 Task: In the Contact  Layla.King@nyu.edu, Create email and send with subject: 'We're Thrilled to Welcome You ', and with mail content 'Hello_x000D_
Join a community of forward-thinkers and pioneers. Our transformative solution will empower you to shape the future of your industry.._x000D_
Kind Regards', attach the document: Project_plan.docx and insert image: visitingcard.jpg. Below Kind Regards, write Tumblr and insert the URL: 'www.tumblr.com'. Mark checkbox to create task to follow up : In 2 weeks. Logged in from softage.1@softage.net
Action: Mouse moved to (81, 52)
Screenshot: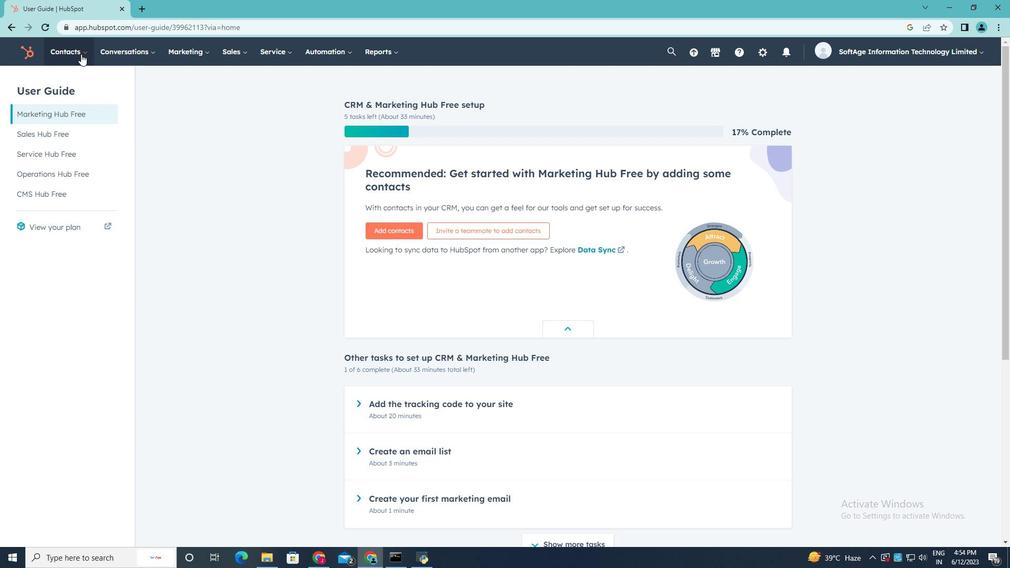 
Action: Mouse pressed left at (81, 52)
Screenshot: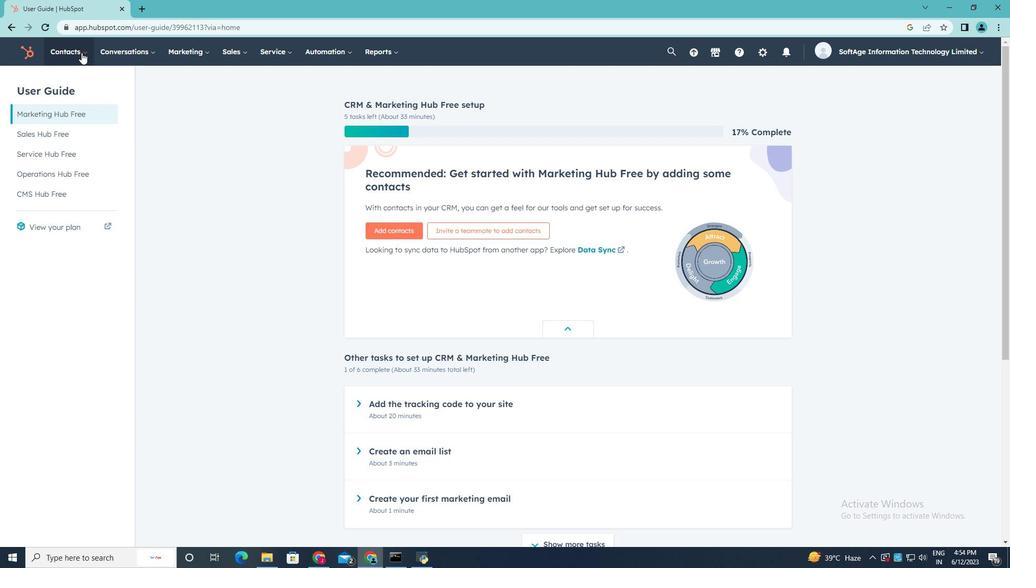 
Action: Mouse moved to (81, 78)
Screenshot: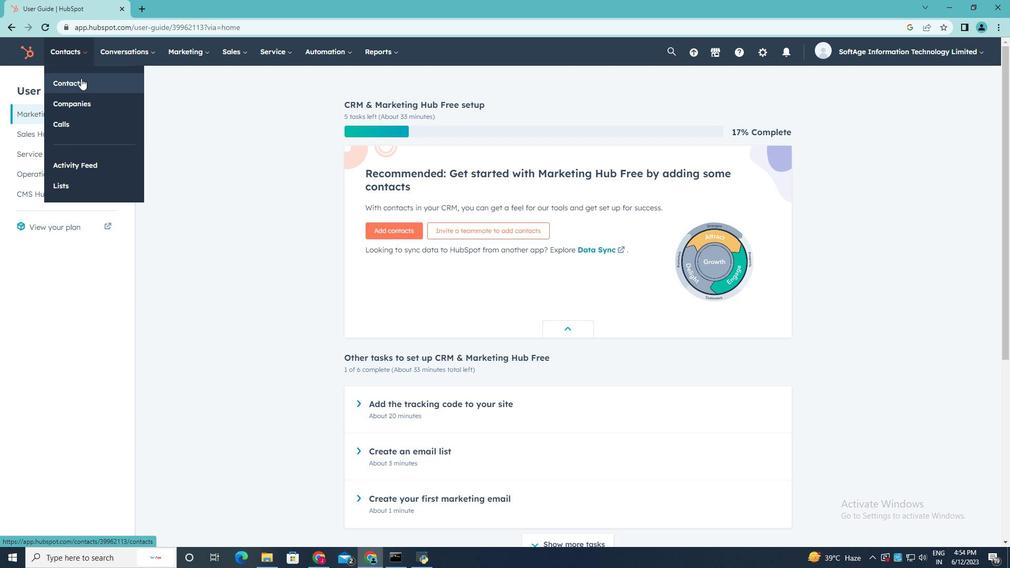 
Action: Mouse pressed left at (81, 78)
Screenshot: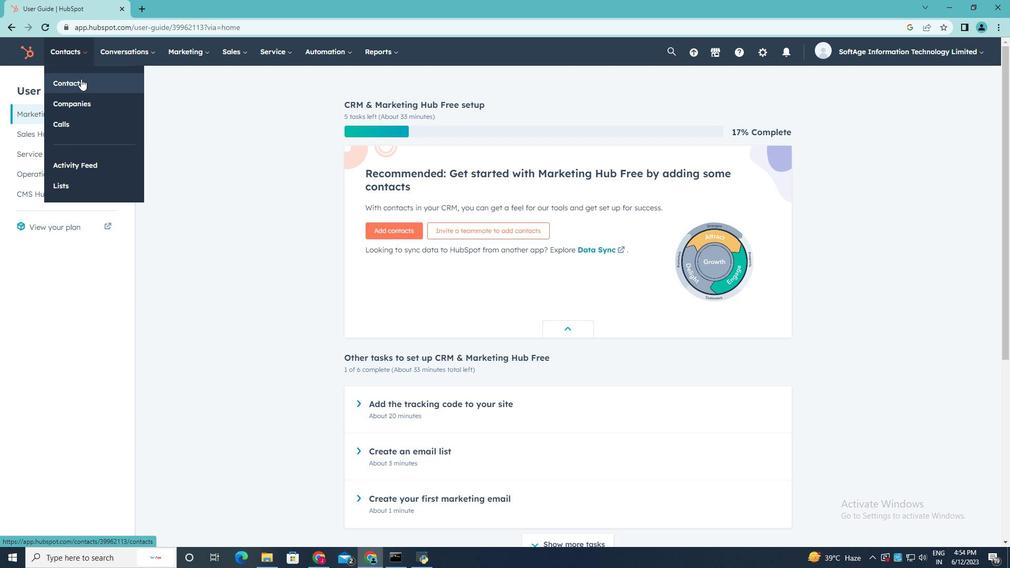 
Action: Mouse moved to (73, 172)
Screenshot: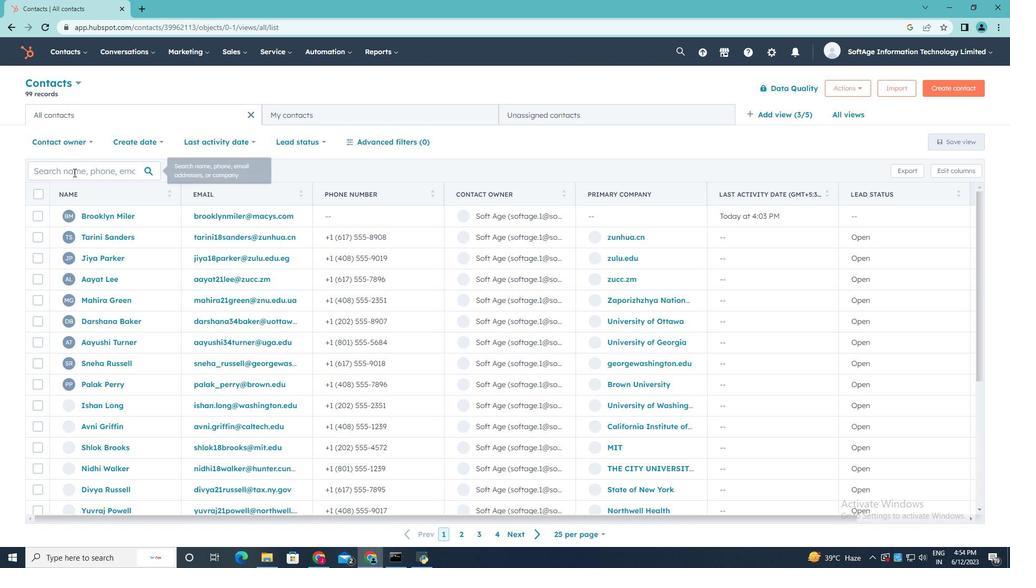 
Action: Mouse pressed left at (73, 172)
Screenshot: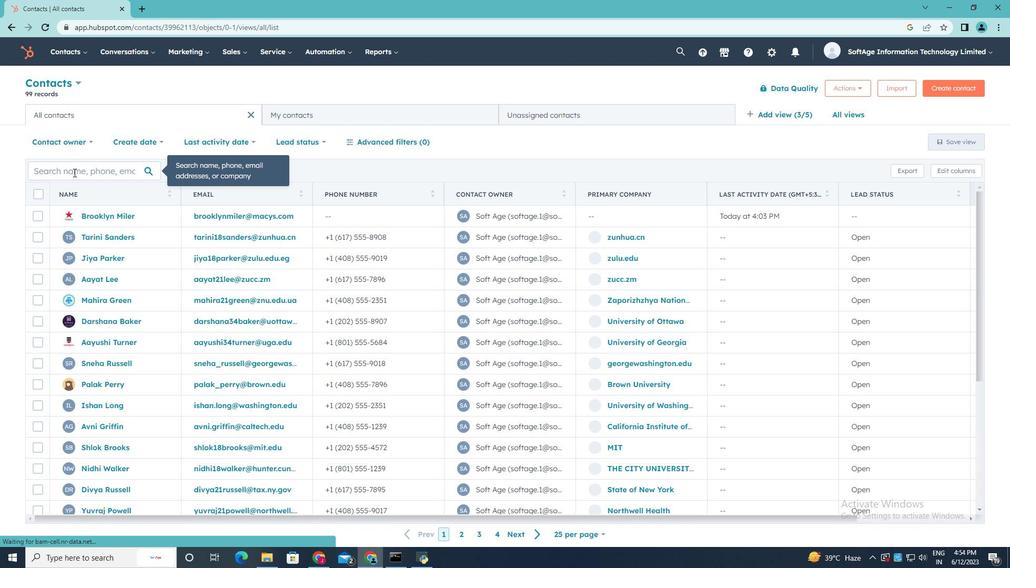 
Action: Mouse moved to (75, 172)
Screenshot: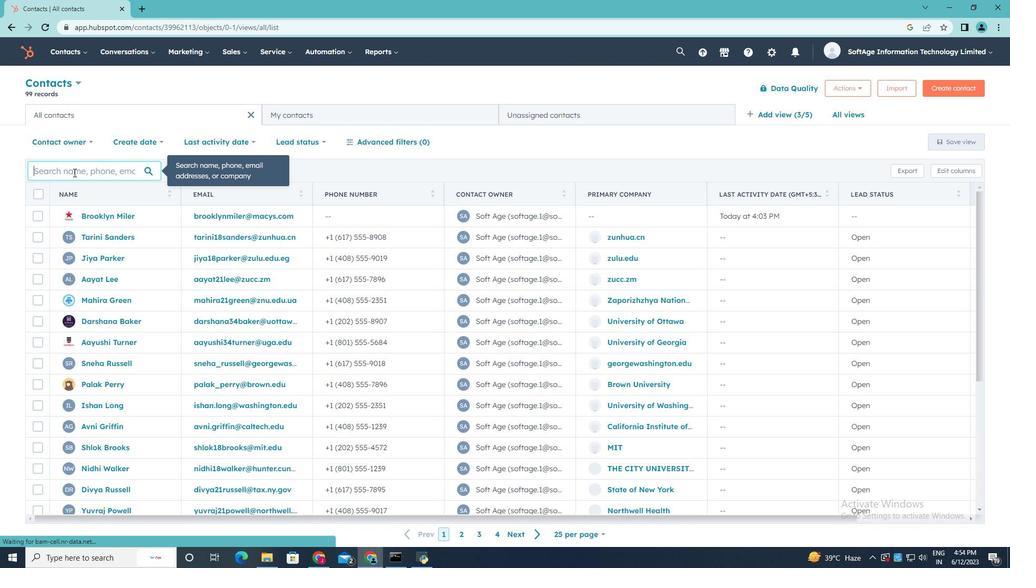 
Action: Key pressed <Key.shift>Layla.<Key.shift>King<Key.shift><Key.shift><Key.shift><Key.shift><Key.shift>@nyu.edu
Screenshot: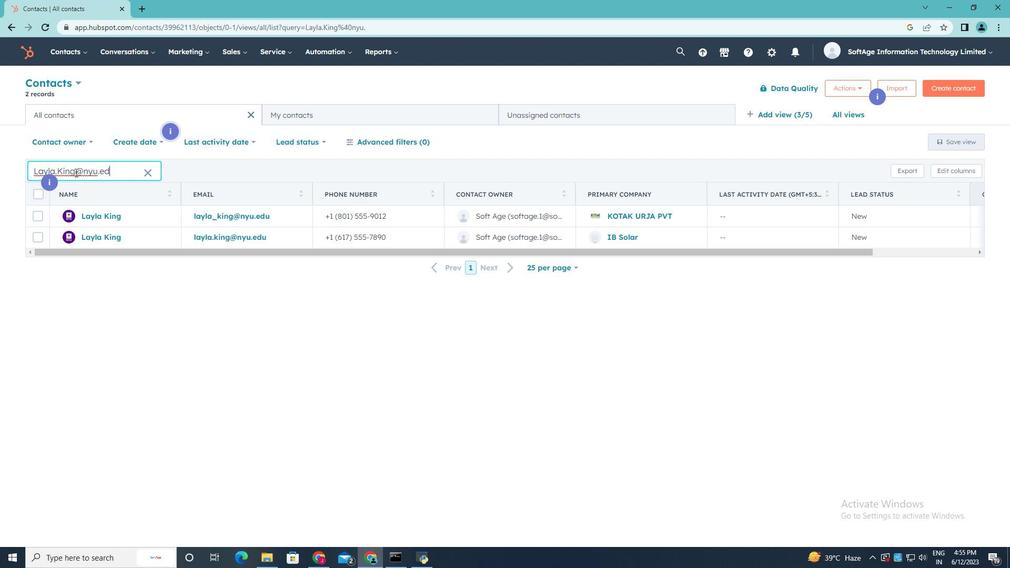 
Action: Mouse moved to (108, 238)
Screenshot: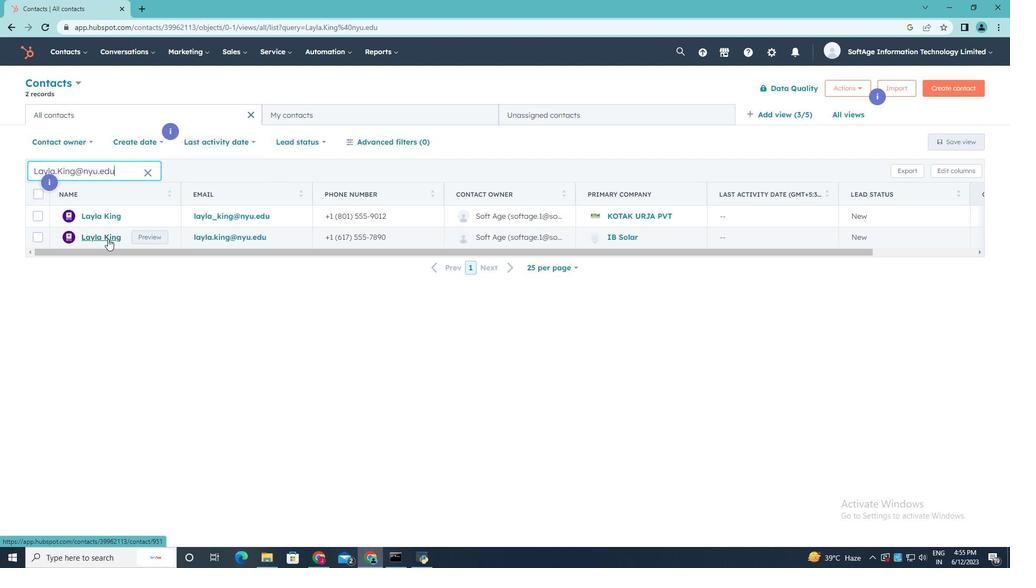 
Action: Mouse pressed left at (108, 238)
Screenshot: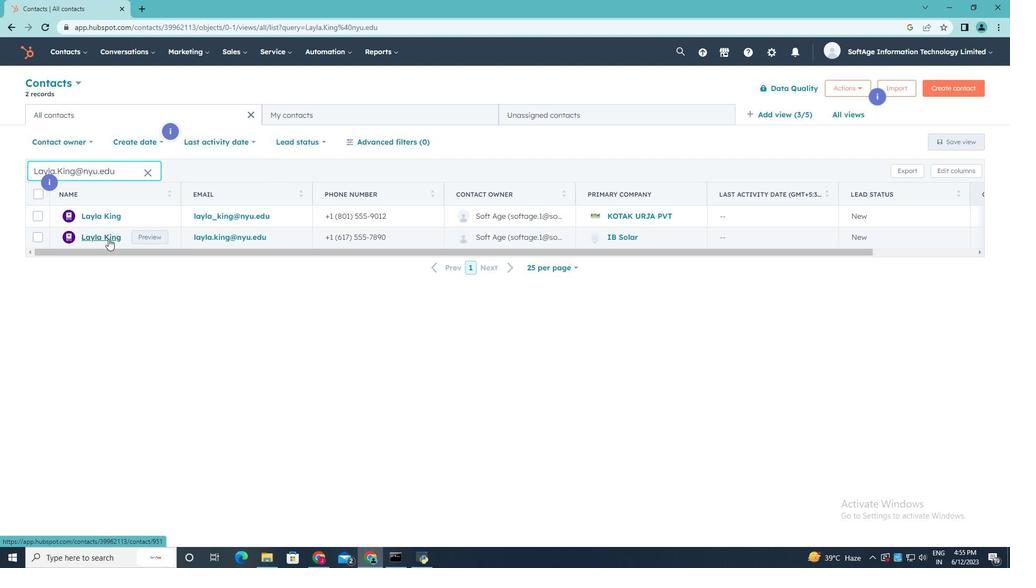 
Action: Mouse moved to (75, 173)
Screenshot: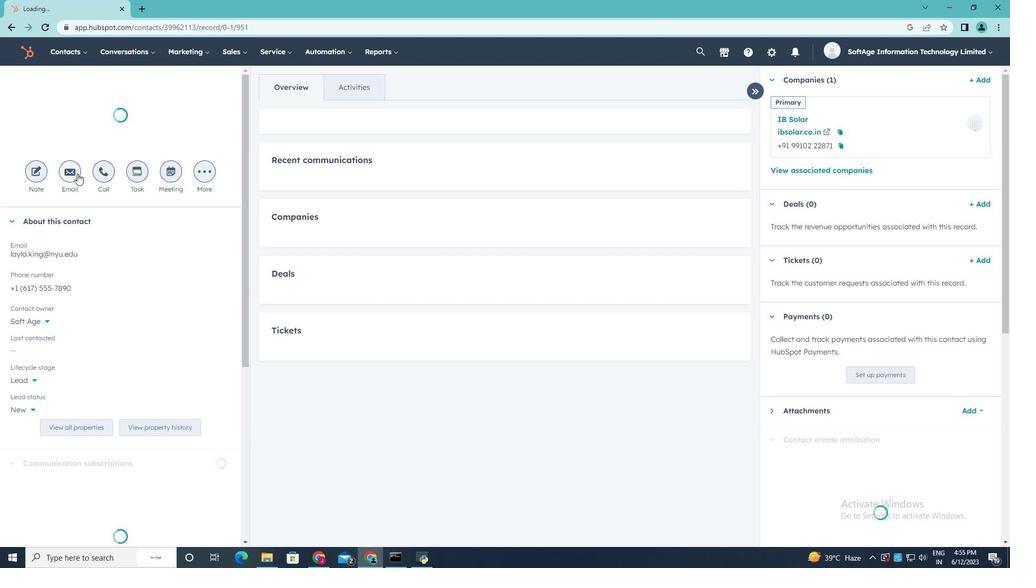 
Action: Mouse pressed left at (75, 173)
Screenshot: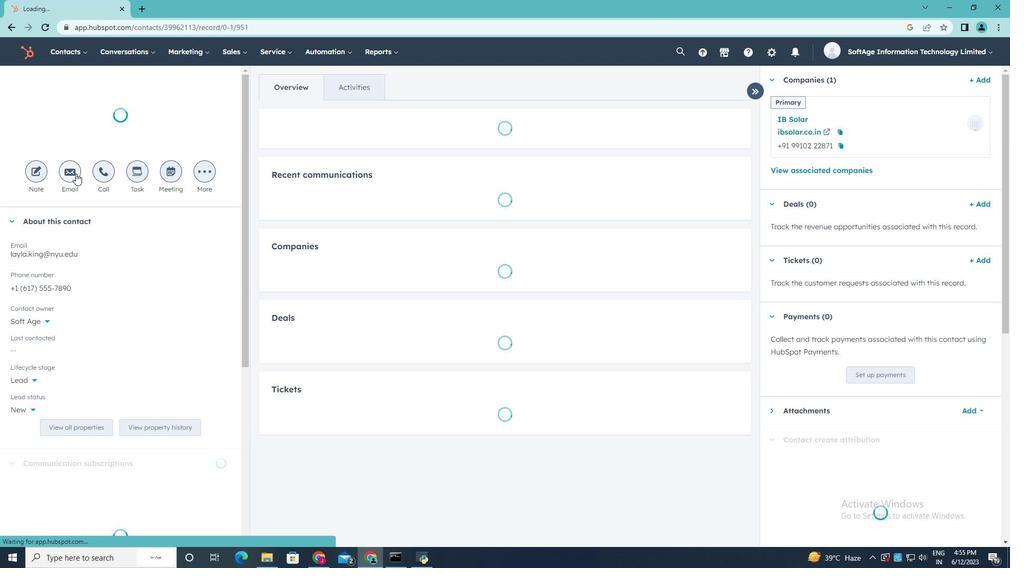 
Action: Key pressed <Key.shift><Key.shift><Key.shift><Key.shift><Key.shift><Key.shift><Key.shift><Key.shift><Key.shift><Key.shift><Key.shift><Key.shift><Key.shift><Key.shift><Key.shift><Key.shift><Key.shift><Key.shift><Key.shift><Key.shift><Key.shift><Key.shift><Key.shift><Key.shift><Key.shift><Key.shift><Key.shift><Key.shift><Key.shift><Key.shift><Key.shift><Key.shift><Key.shift><Key.shift><Key.shift><Key.shift><Key.shift><Key.shift><Key.shift><Key.shift><Key.shift><Key.shift><Key.shift><Key.shift><Key.shift><Key.shift><Key.shift><Key.shift><Key.shift><Key.shift><Key.shift><Key.shift><Key.shift><Key.shift><Key.shift><Key.shift><Key.shift><Key.shift><Key.shift><Key.shift><Key.shift><Key.shift><Key.shift><Key.shift><Key.shift><Key.shift><Key.shift><Key.shift><Key.shift><Key.shift>w<Key.backspace><Key.shift>@<Key.backspace><Key.shift>We're<Key.space><Key.shift><Key.shift><Key.shift><Key.shift>Thrilled<Key.space><Key.shift>to<Key.space><Key.shift>Welcome<Key.space><Key.shift>You
Screenshot: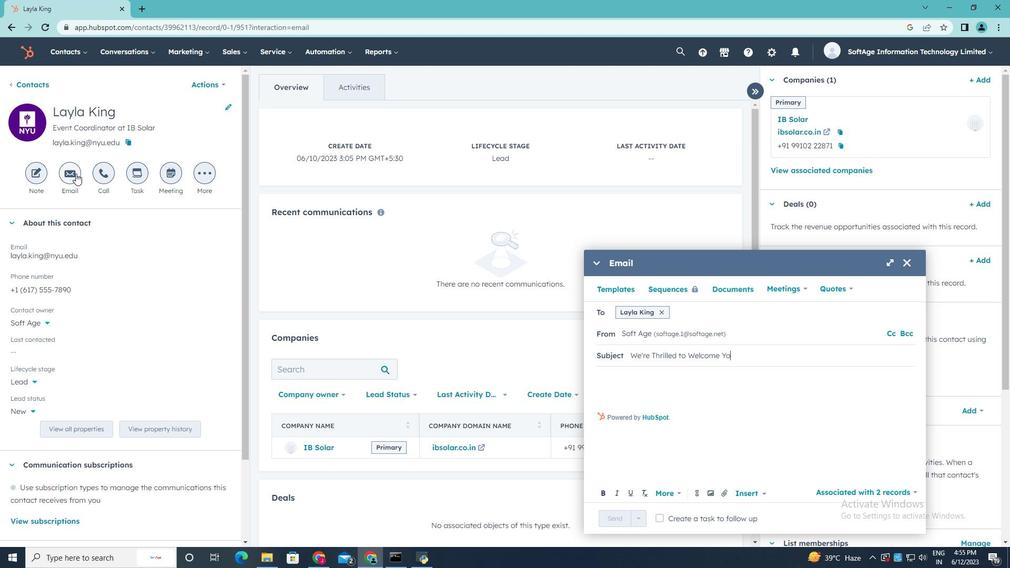 
Action: Mouse moved to (605, 378)
Screenshot: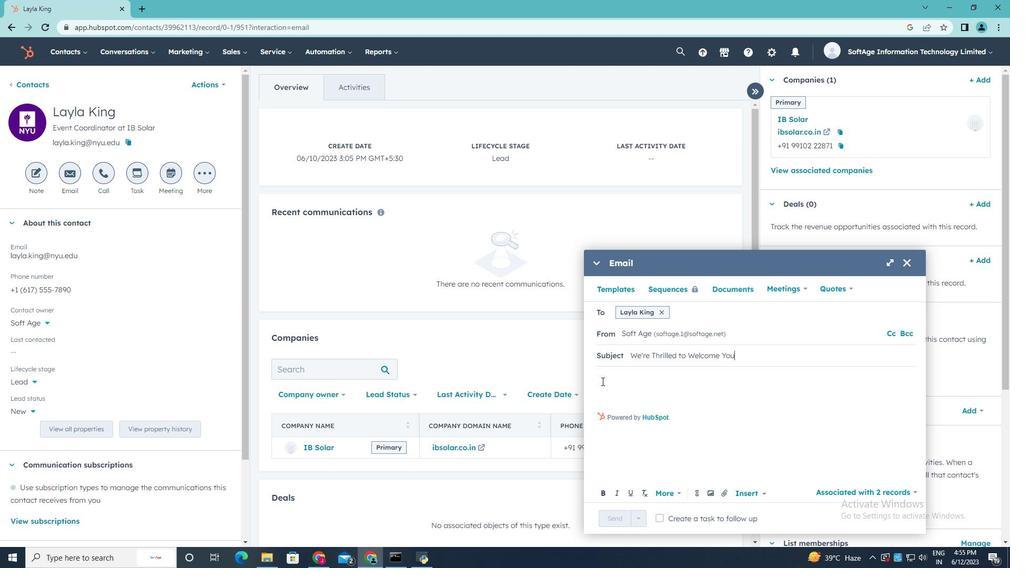 
Action: Mouse pressed left at (605, 378)
Screenshot: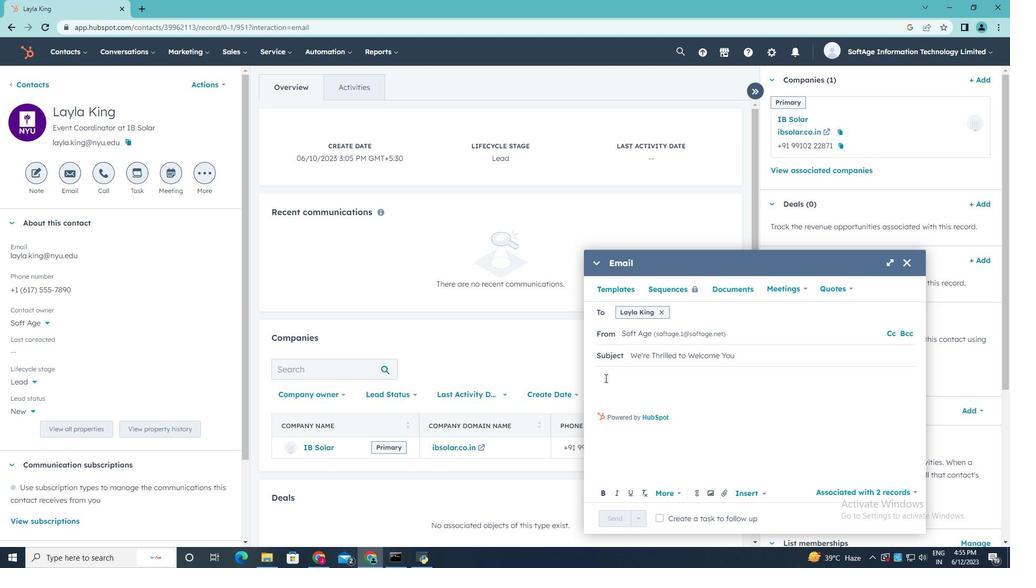 
Action: Mouse moved to (603, 381)
Screenshot: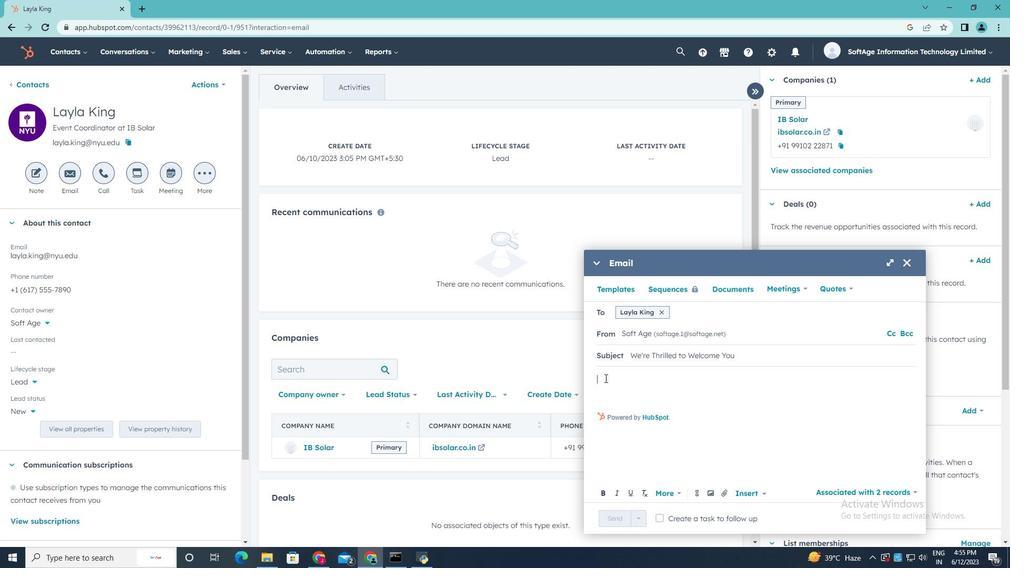 
Action: Key pressed <Key.shift>Hello
Screenshot: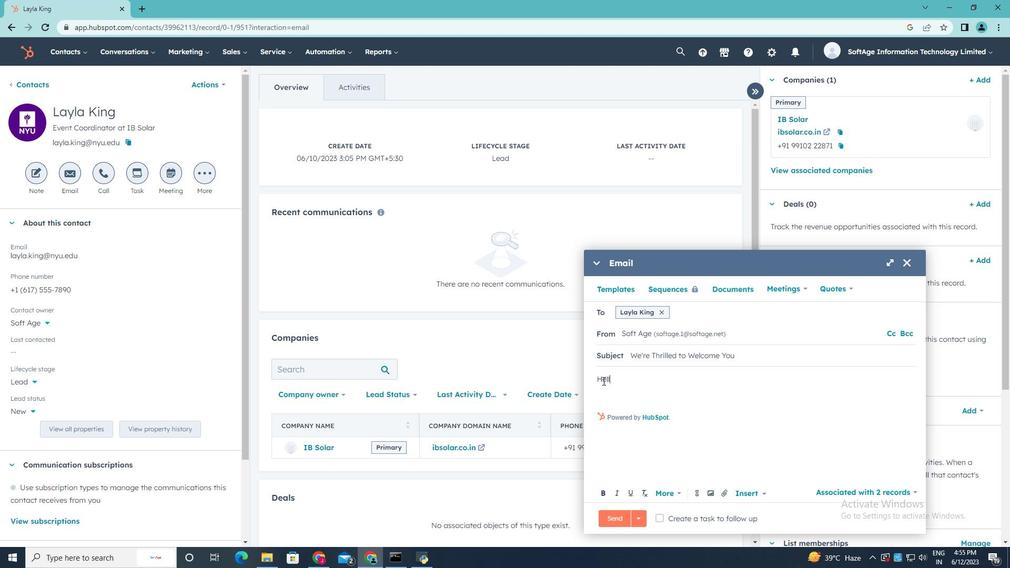 
Action: Mouse moved to (600, 388)
Screenshot: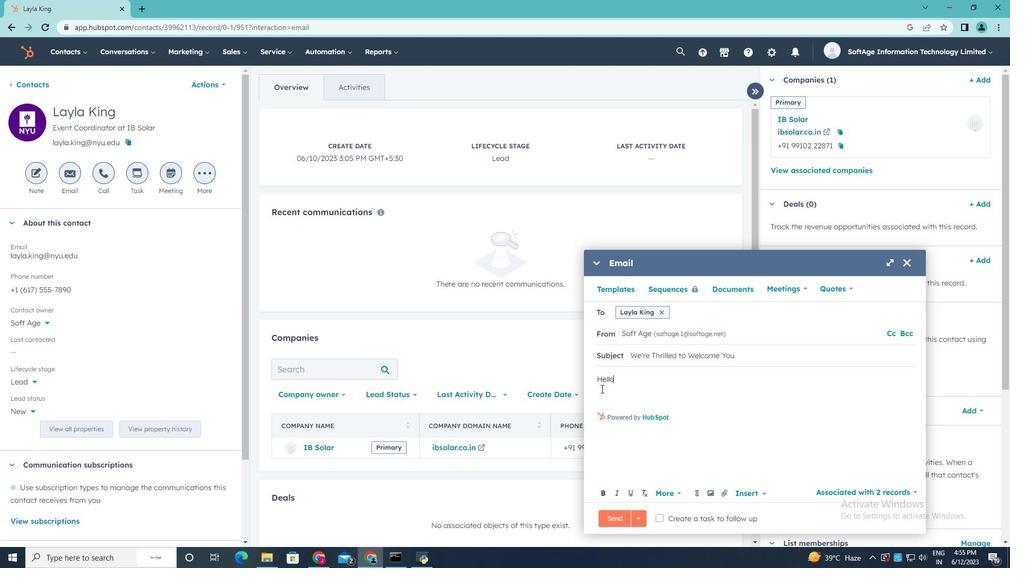 
Action: Mouse pressed left at (600, 388)
Screenshot: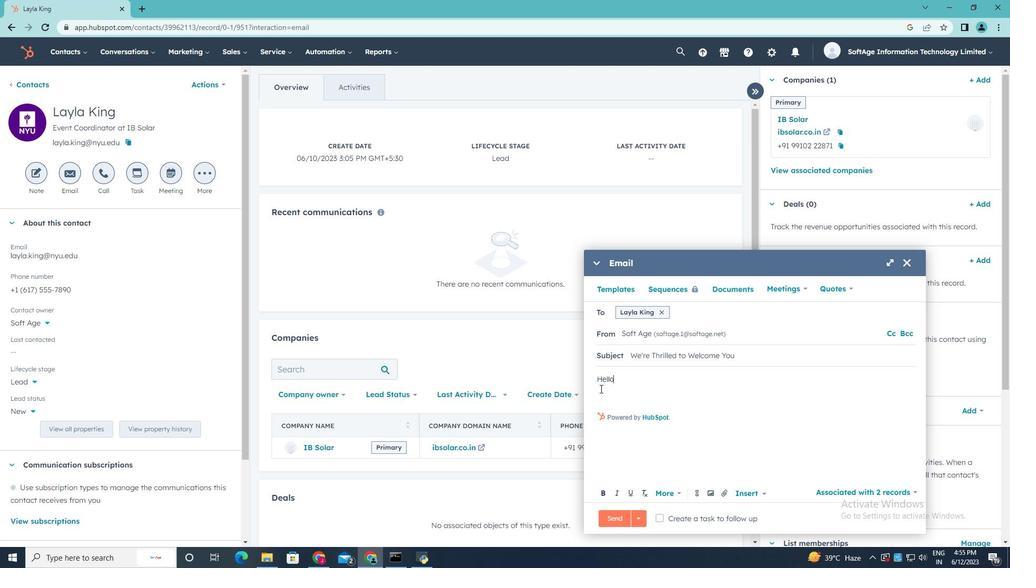 
Action: Mouse moved to (600, 388)
Screenshot: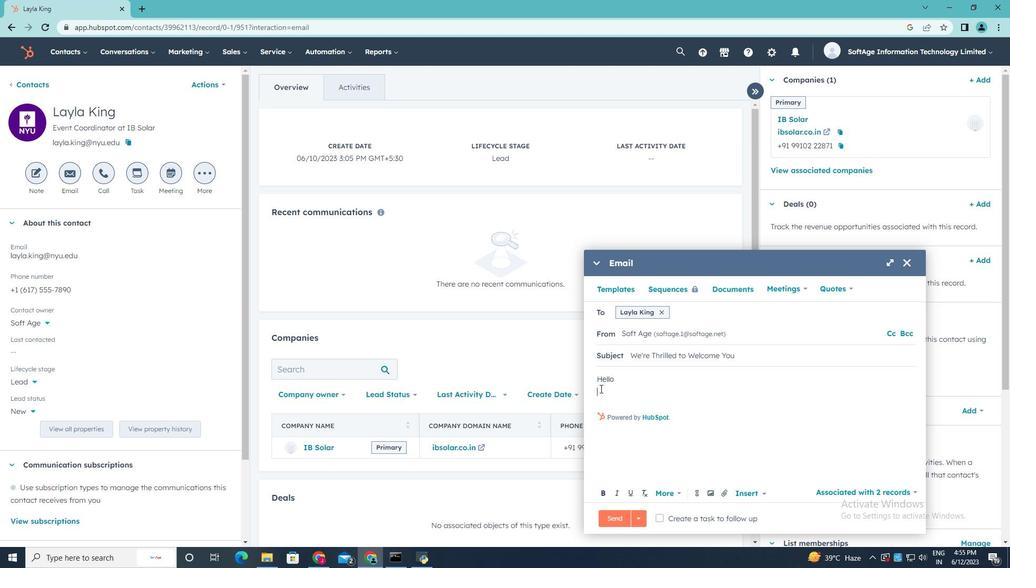 
Action: Key pressed <Key.shift><Key.shift>Join<Key.space>a<Key.space>community<Key.space>of<Key.space>forward-thinkers<Key.space>and<Key.space>pioneers.<Key.space><Key.shift>Our<Key.space>transforna<Key.backspace><Key.backspace>mative<Key.space><Key.shift>soli<Key.backspace>ution<Key.space>will<Key.space>empower<Key.space>you<Key.space>to<Key.space>shape<Key.space>the<Key.space>fi<Key.backspace>uture<Key.space>of<Key.space>your<Key.space>industry..
Screenshot: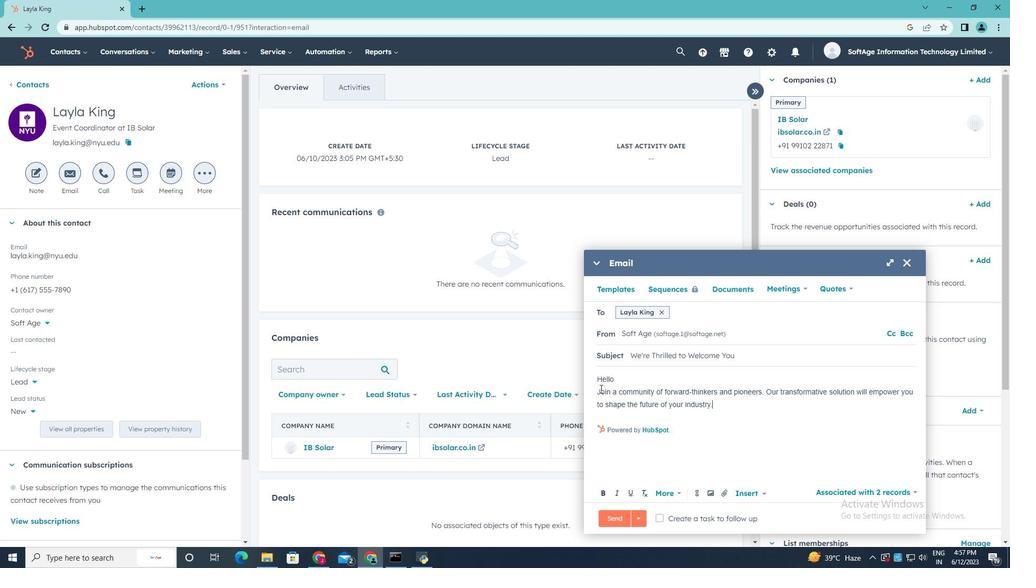 
Action: Mouse moved to (609, 416)
Screenshot: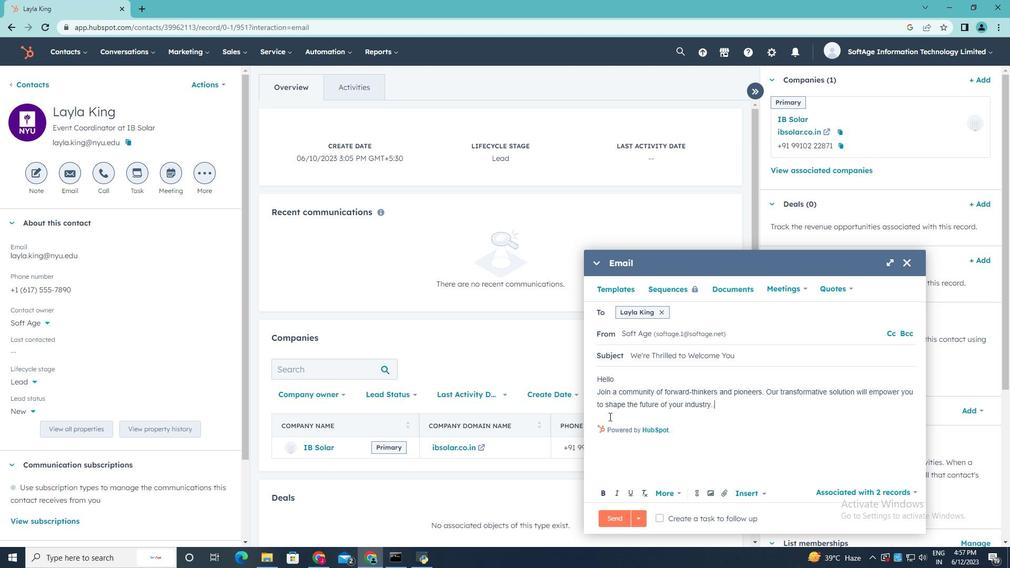 
Action: Mouse pressed left at (609, 416)
Screenshot: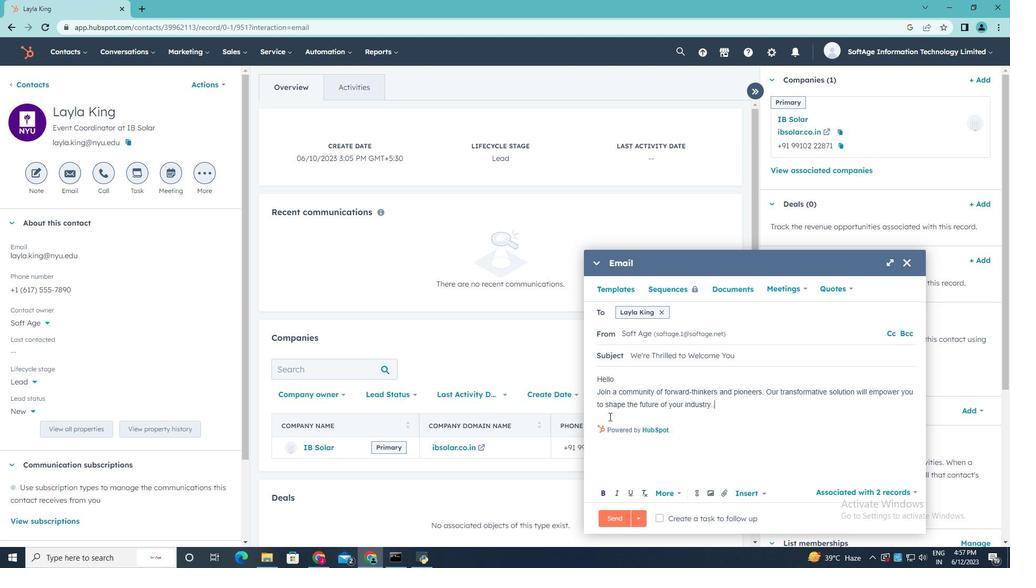 
Action: Key pressed <Key.enter><Key.shift><Key.shift><Key.shift><Key.shift><Key.shift><Key.shift><Key.shift><Key.shift><Key.shift><Key.shift><Key.shift><Key.shift><Key.shift><Key.shift><Key.shift><Key.shift><Key.shift><Key.shift><Key.shift>Kind<Key.space><Key.shift><Key.shift>Regards,
Screenshot: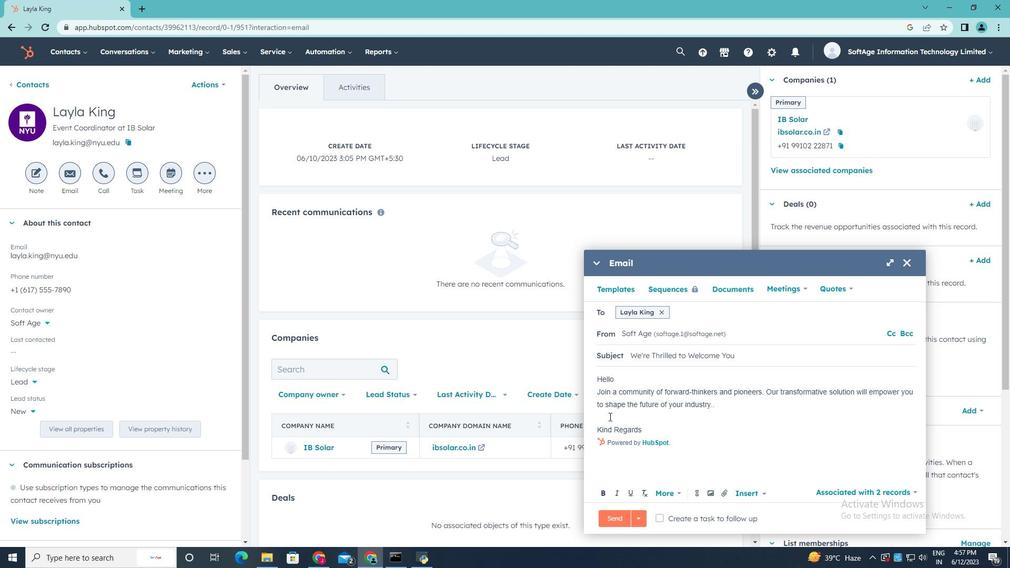 
Action: Mouse moved to (726, 494)
Screenshot: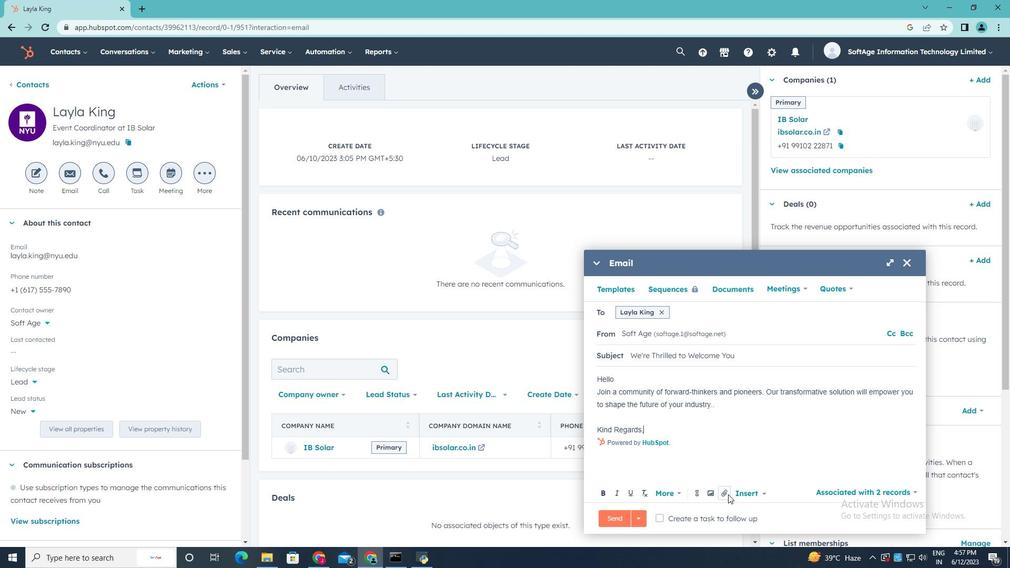 
Action: Mouse pressed left at (726, 494)
Screenshot: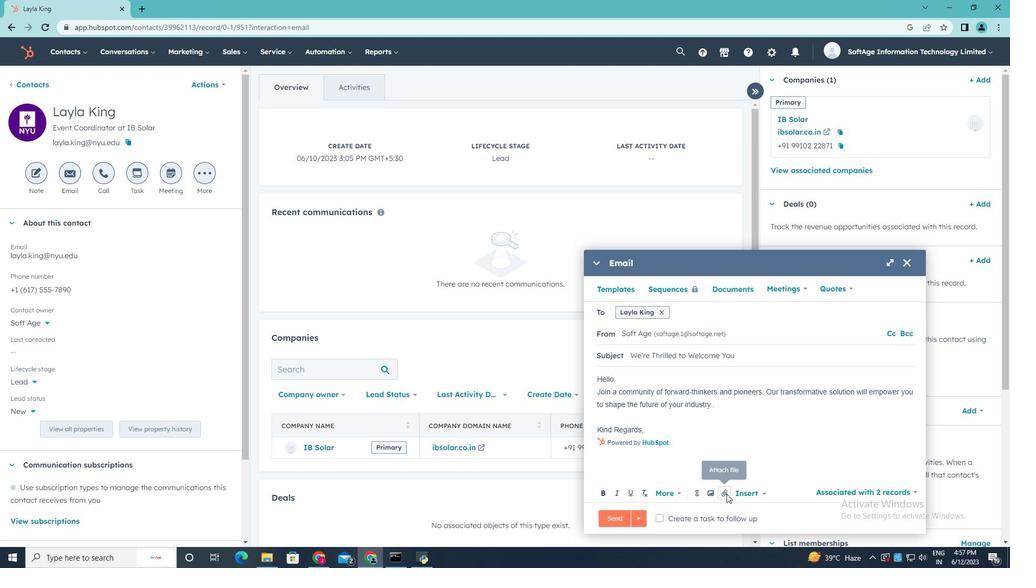 
Action: Mouse moved to (740, 462)
Screenshot: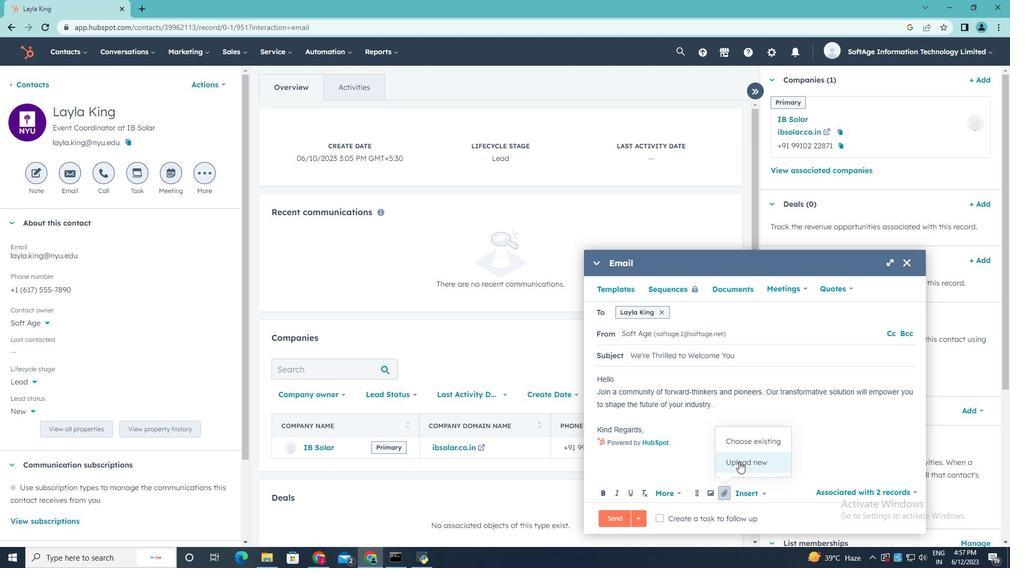 
Action: Mouse pressed left at (740, 462)
Screenshot: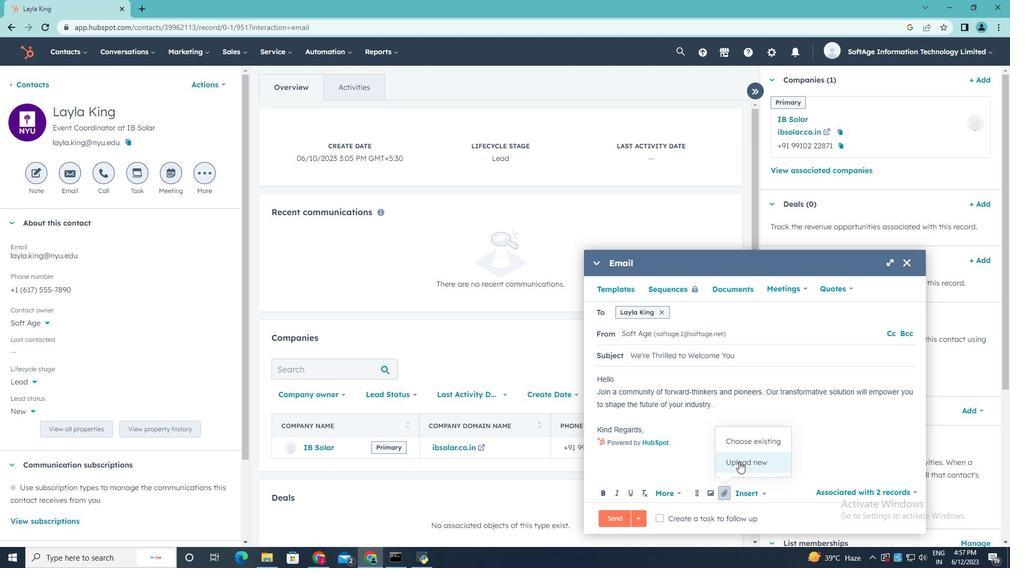 
Action: Mouse moved to (187, 103)
Screenshot: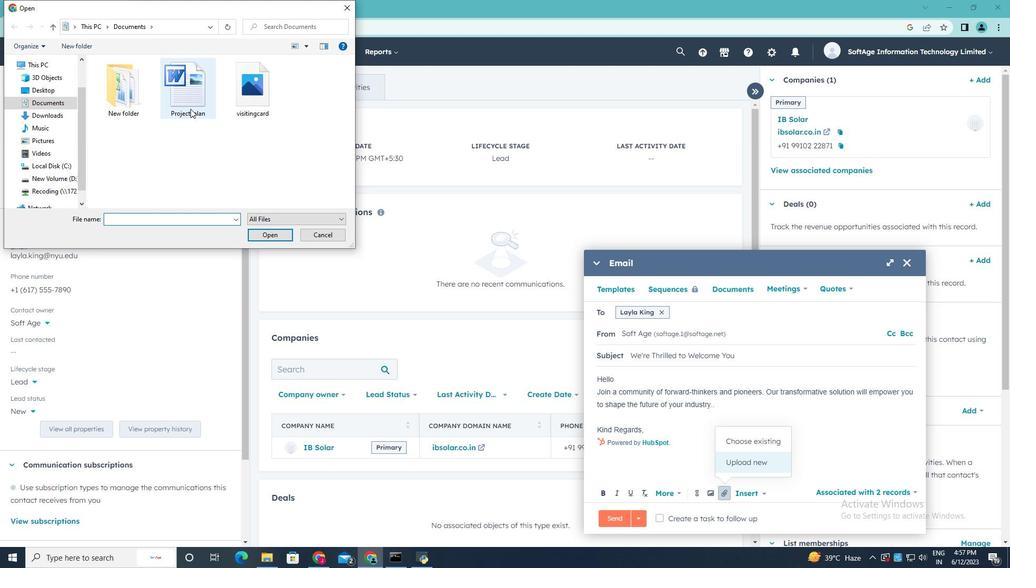
Action: Mouse pressed left at (187, 103)
Screenshot: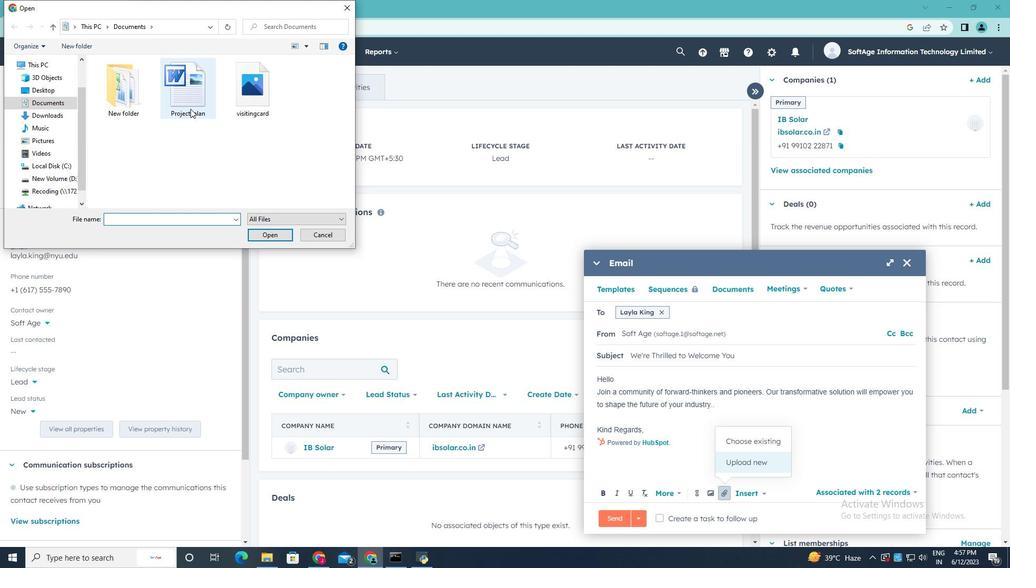 
Action: Mouse moved to (265, 236)
Screenshot: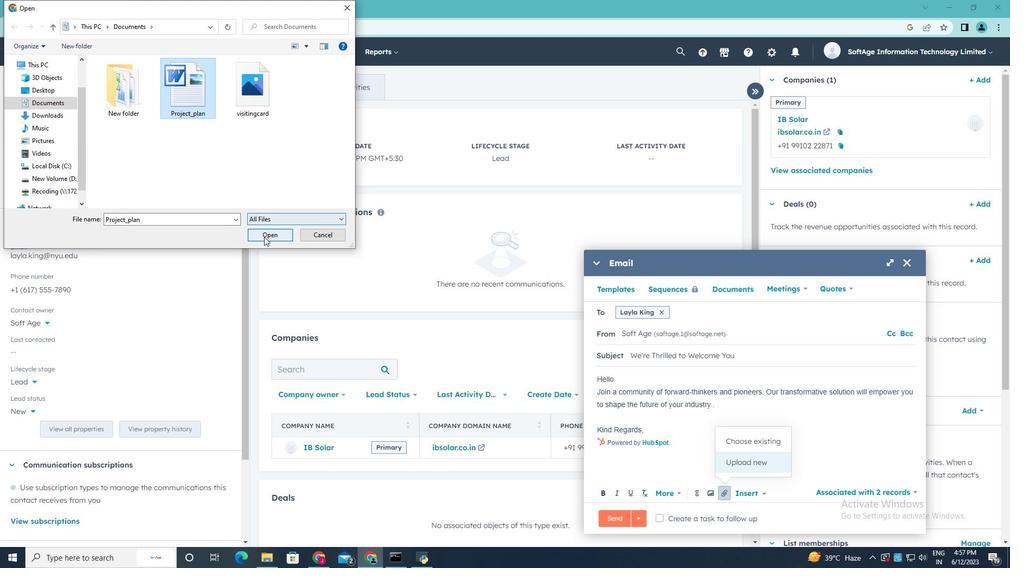 
Action: Mouse pressed left at (265, 236)
Screenshot: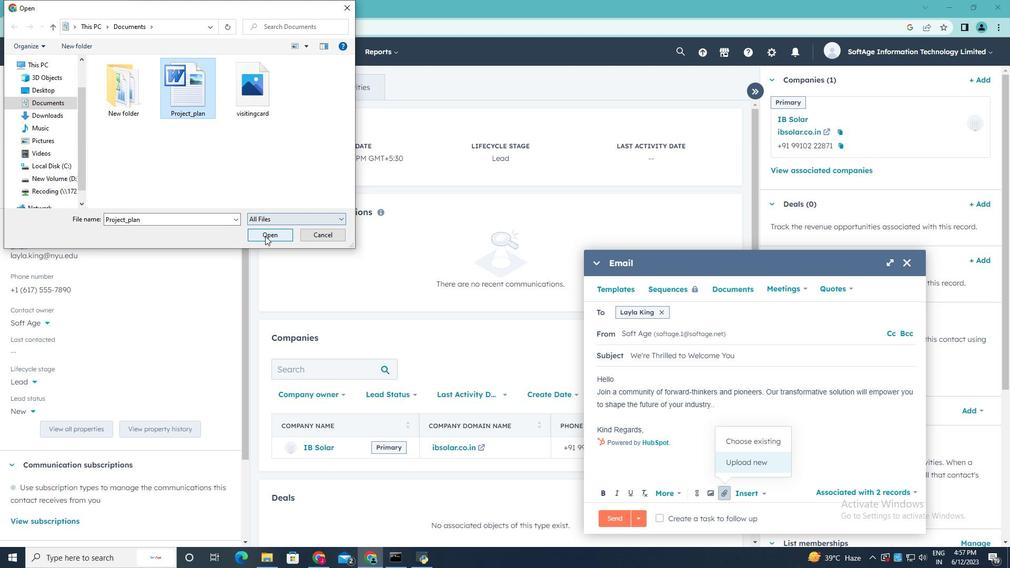 
Action: Mouse moved to (724, 466)
Screenshot: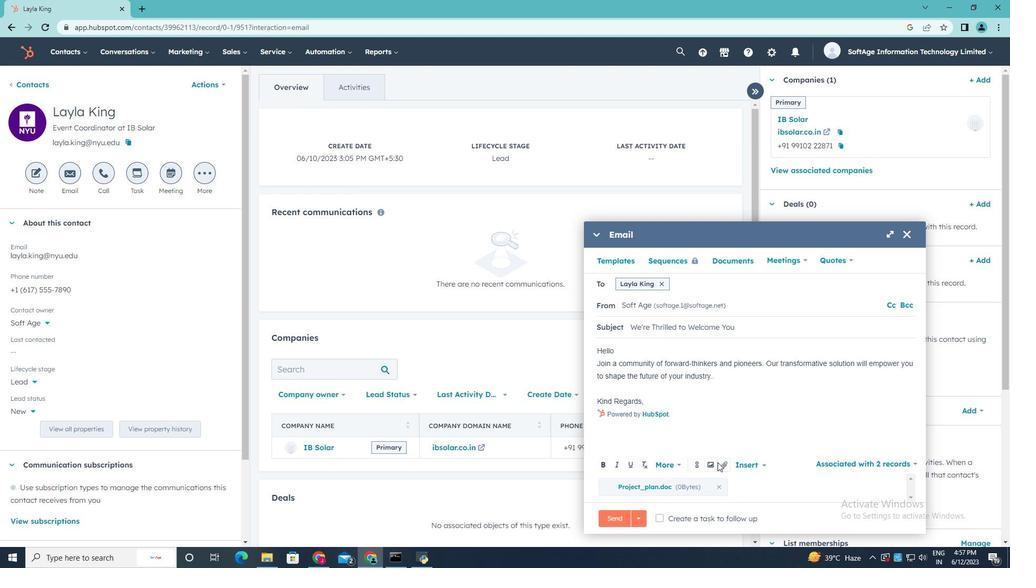 
Action: Mouse pressed left at (724, 466)
Screenshot: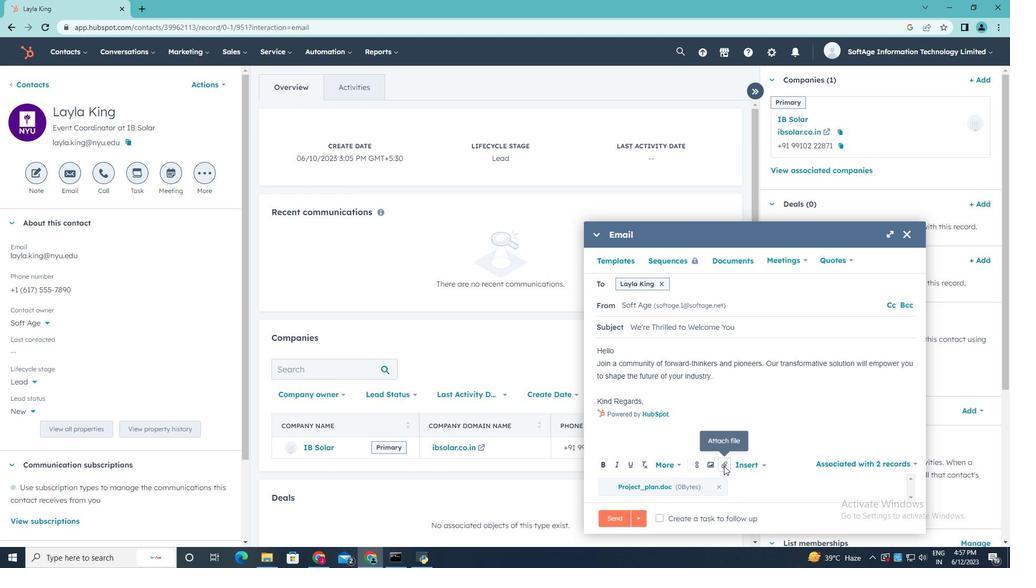 
Action: Mouse moved to (752, 437)
Screenshot: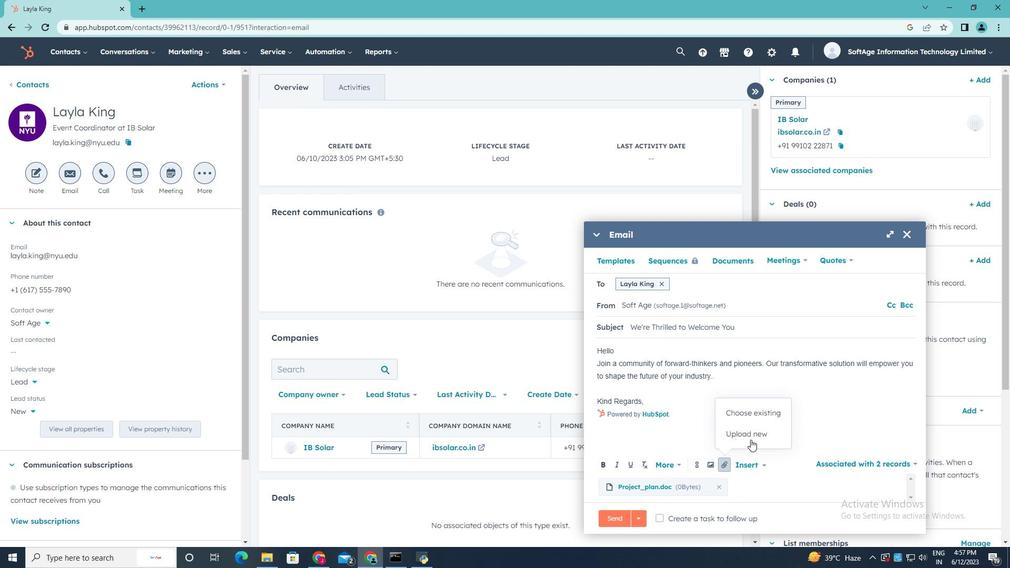 
Action: Mouse pressed left at (752, 437)
Screenshot: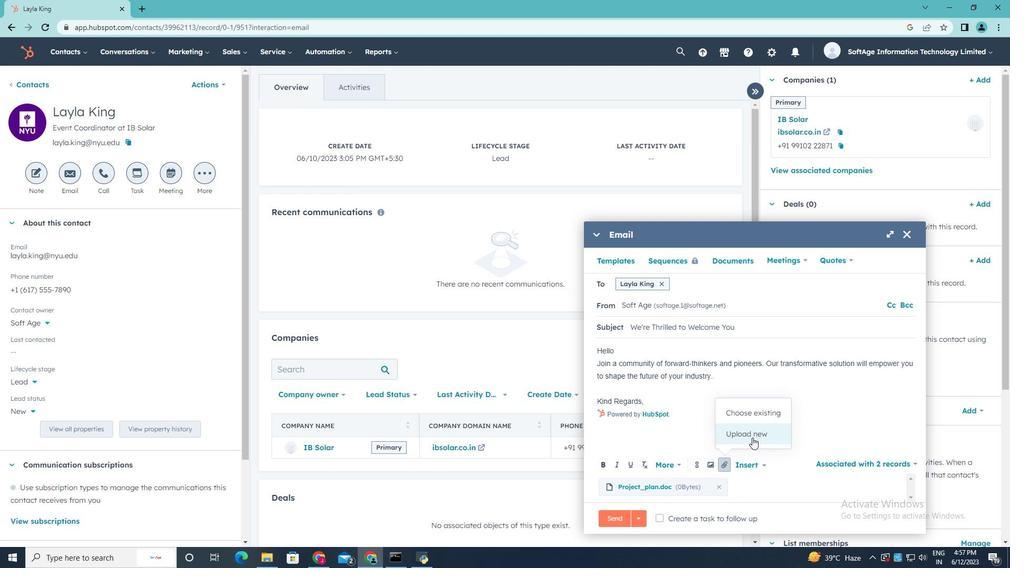 
Action: Mouse moved to (258, 105)
Screenshot: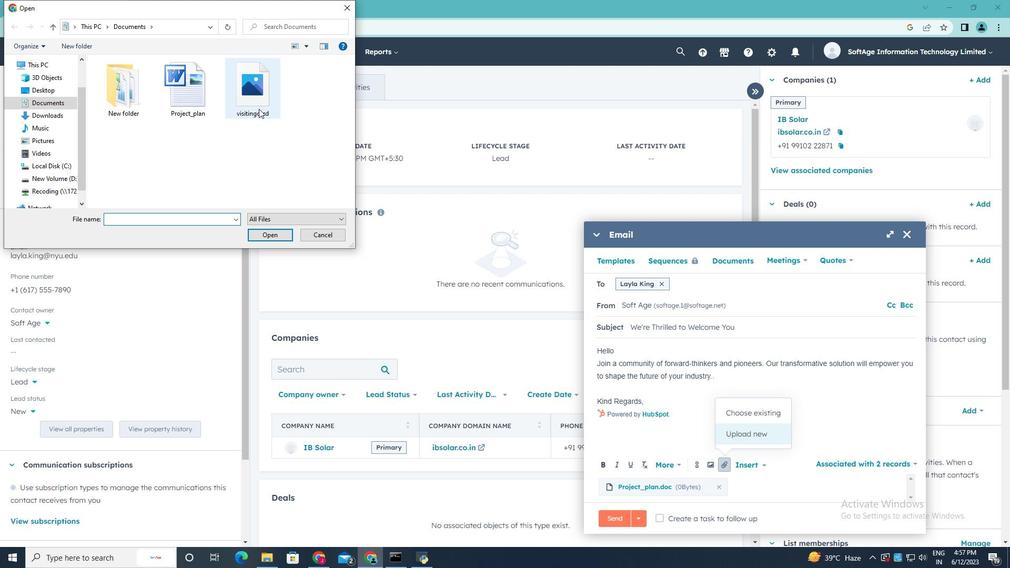 
Action: Mouse pressed left at (258, 105)
Screenshot: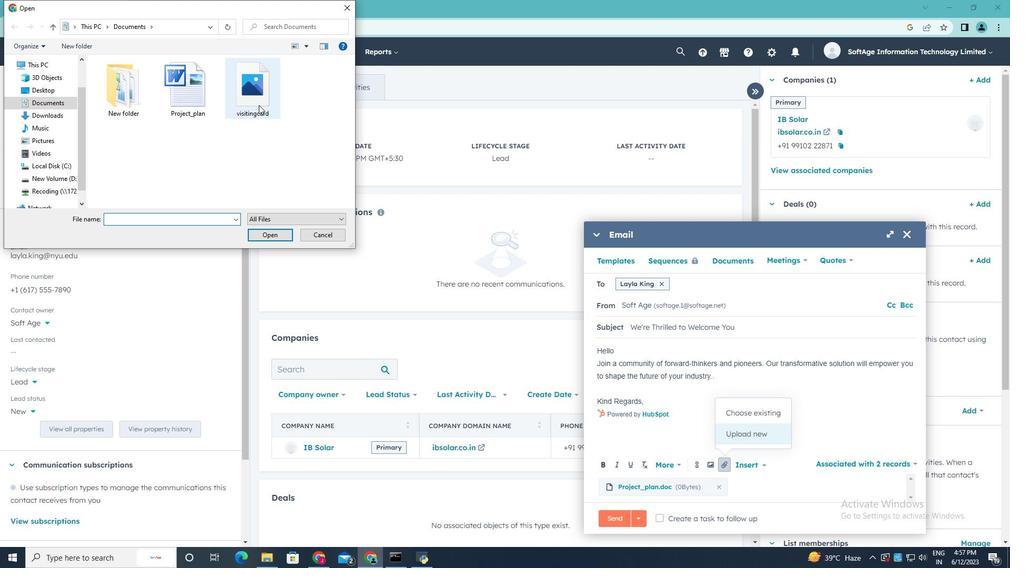 
Action: Mouse moved to (275, 232)
Screenshot: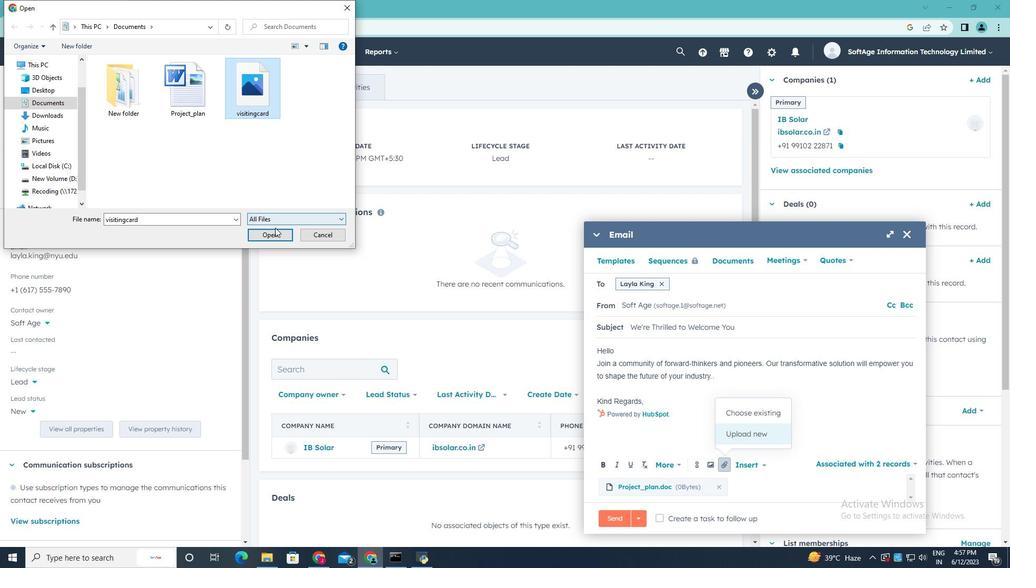 
Action: Mouse pressed left at (275, 232)
Screenshot: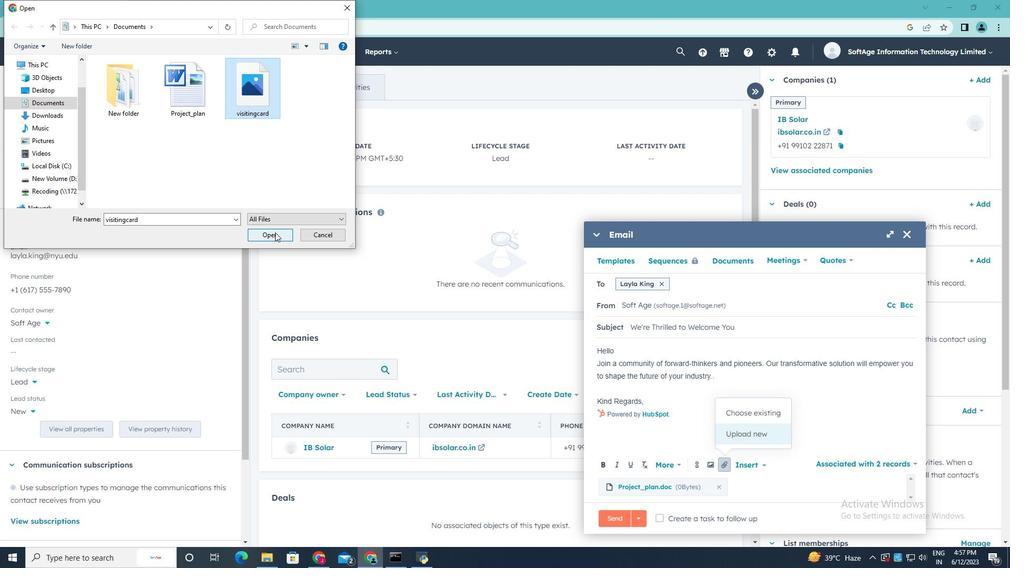 
Action: Mouse moved to (656, 403)
Screenshot: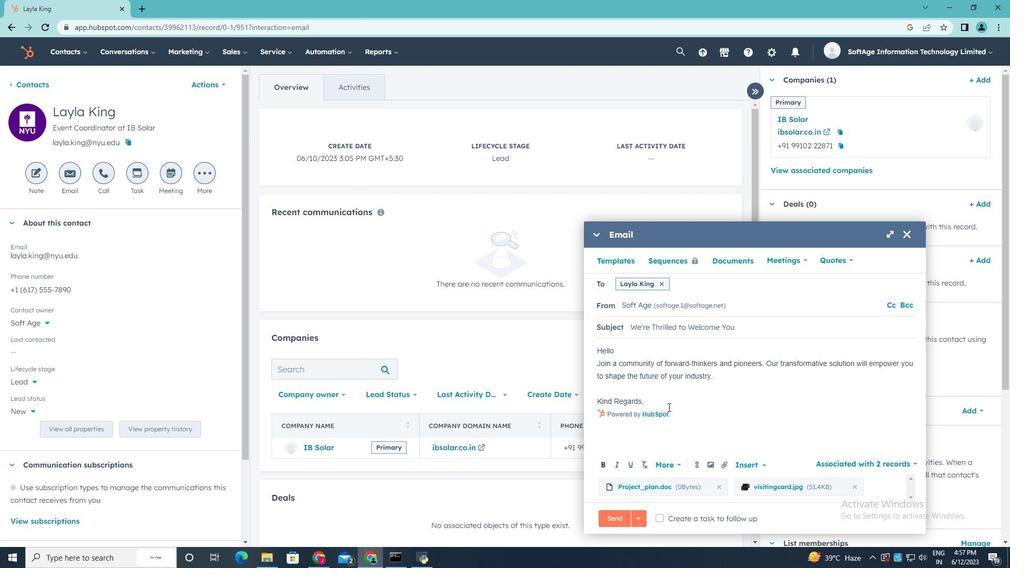 
Action: Mouse pressed left at (656, 403)
Screenshot: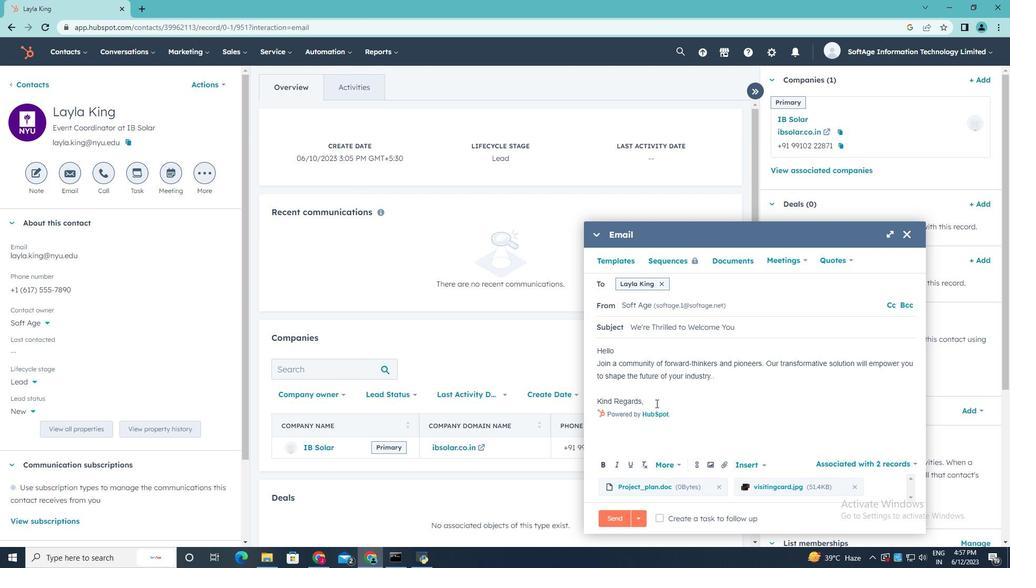 
Action: Mouse moved to (656, 403)
Screenshot: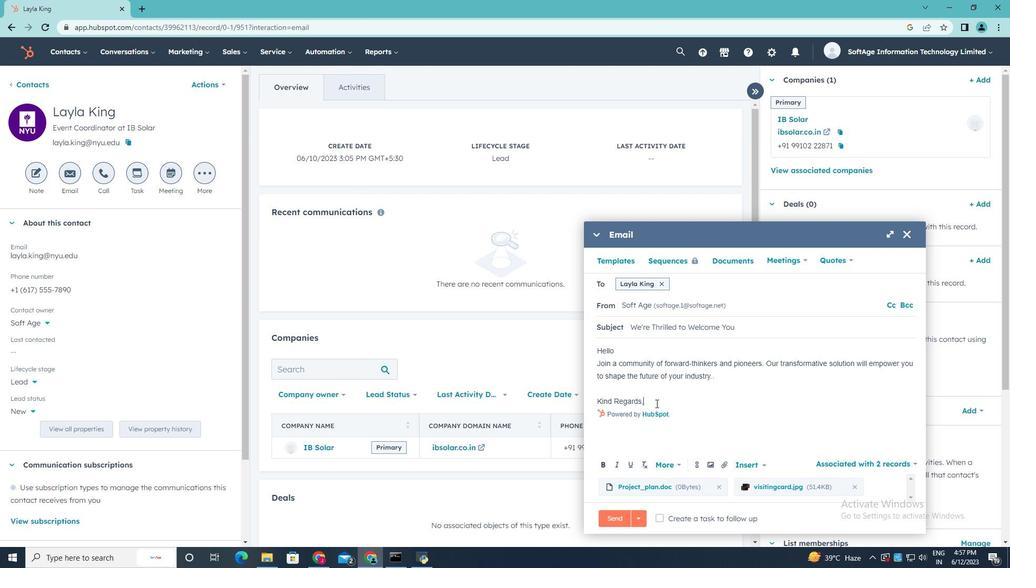
Action: Key pressed <Key.enter>
Screenshot: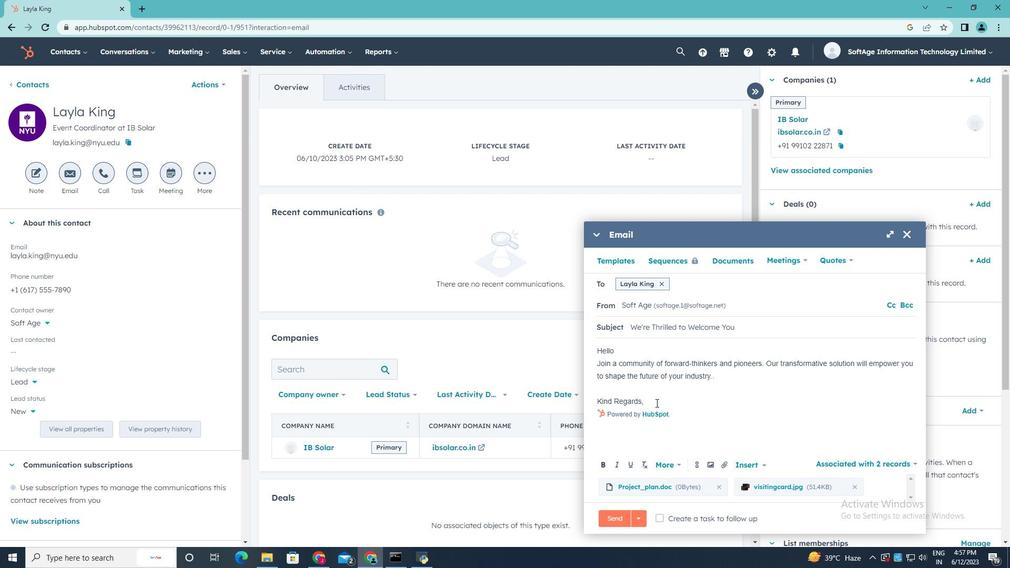 
Action: Mouse moved to (700, 467)
Screenshot: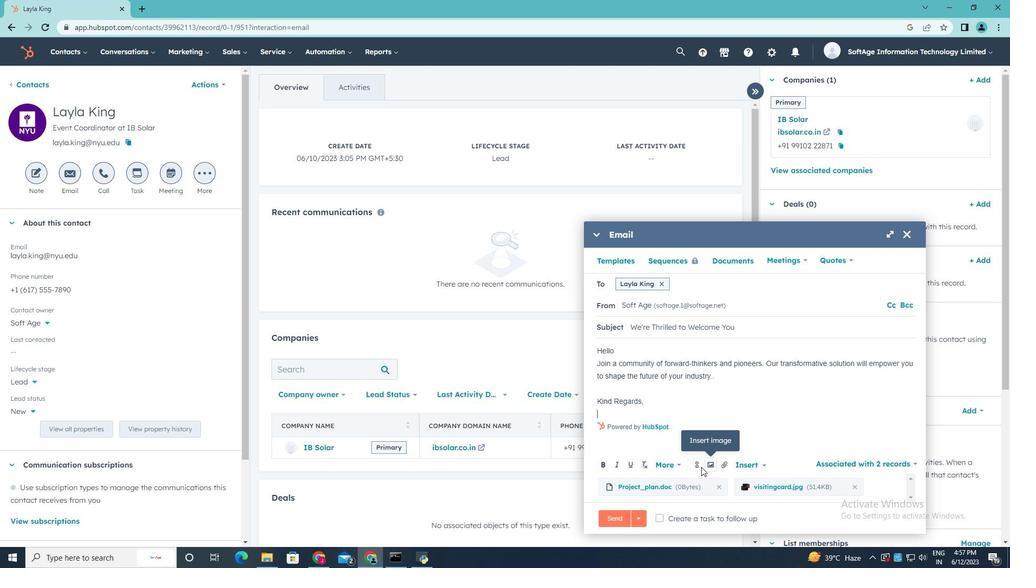 
Action: Mouse pressed left at (700, 467)
Screenshot: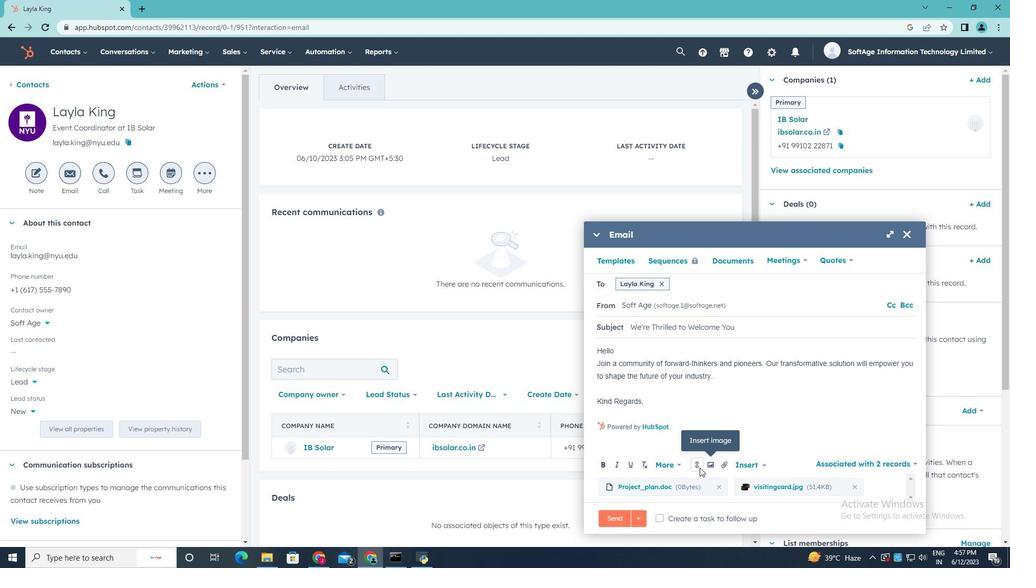 
Action: Mouse moved to (735, 350)
Screenshot: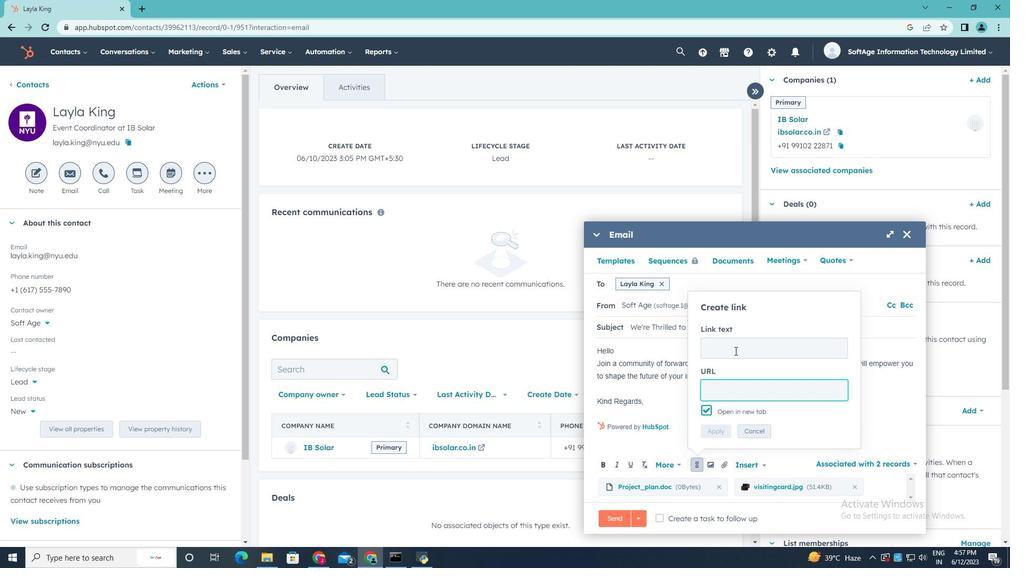
Action: Mouse pressed left at (735, 350)
Screenshot: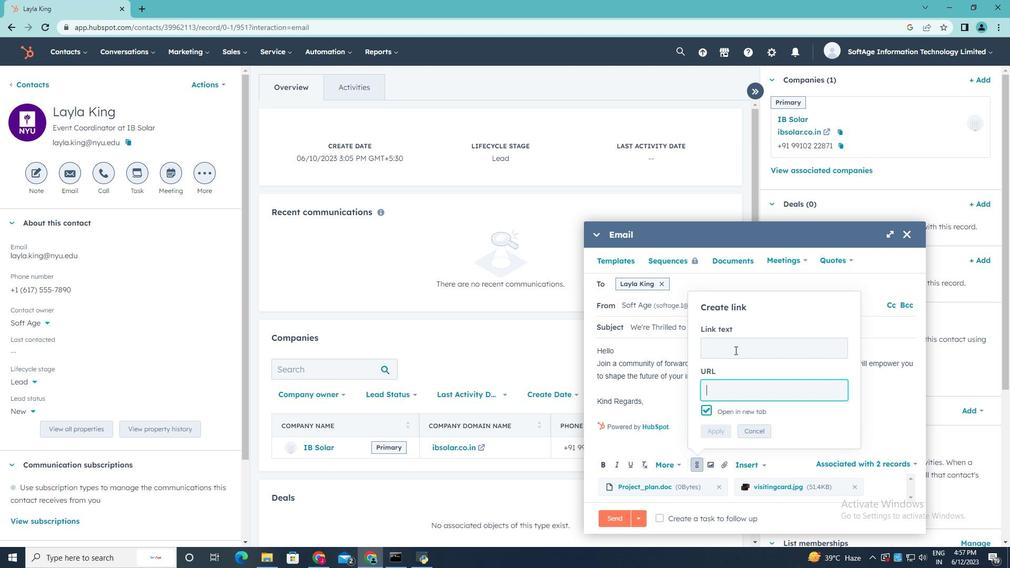 
Action: Mouse moved to (732, 351)
Screenshot: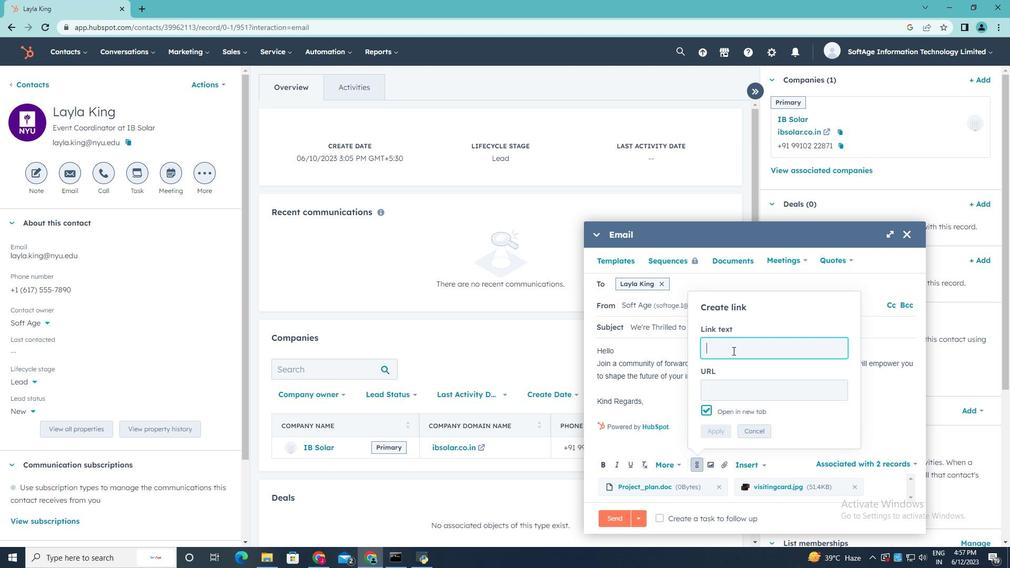 
Action: Key pressed <Key.shift>Tumblr
Screenshot: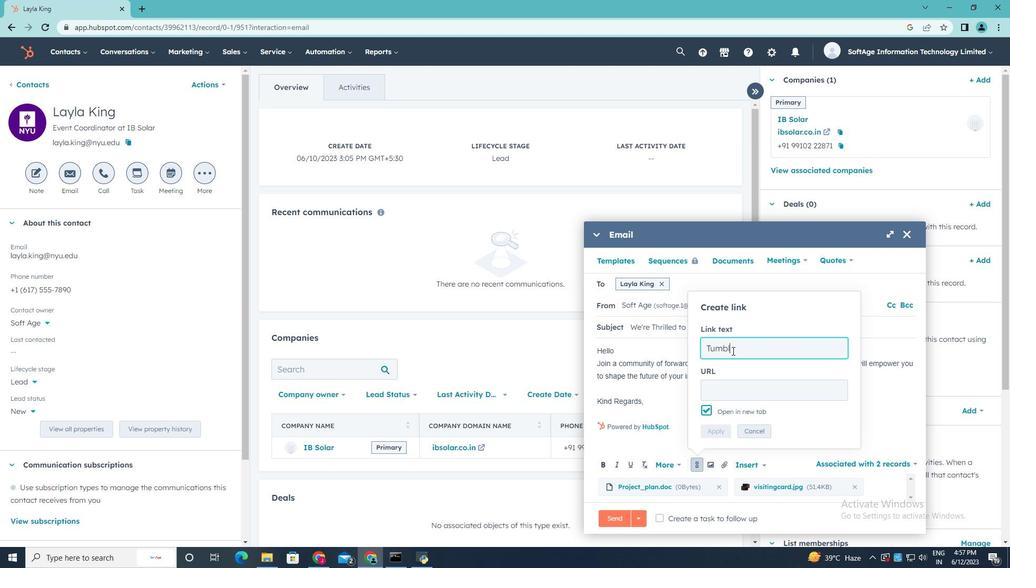 
Action: Mouse moved to (723, 387)
Screenshot: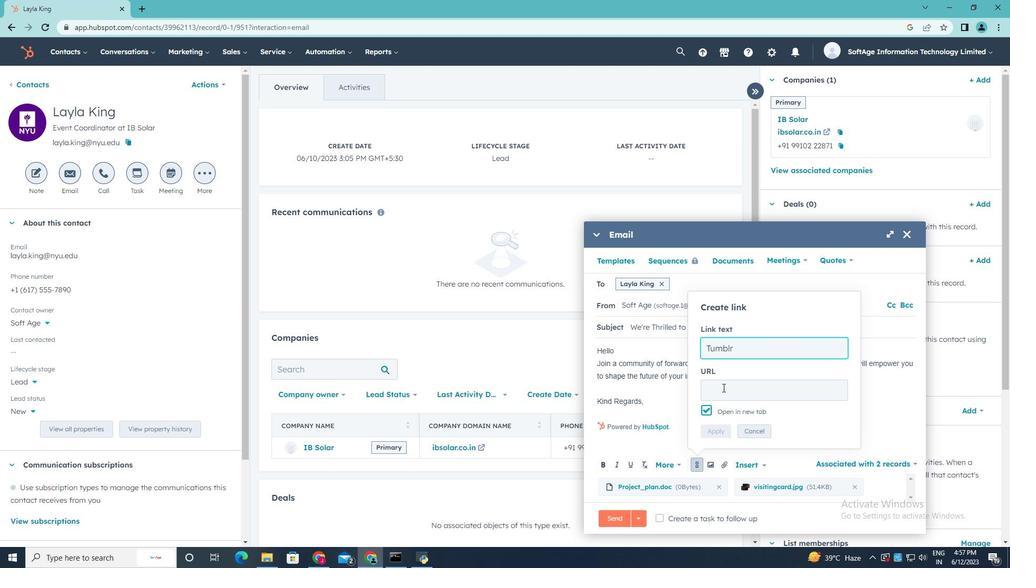 
Action: Mouse pressed left at (723, 387)
Screenshot: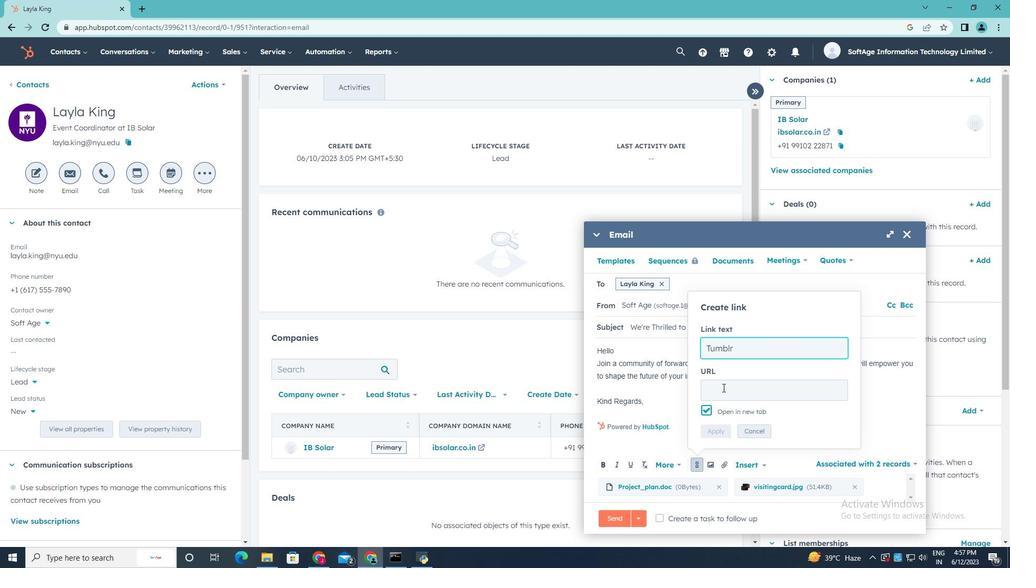 
Action: Mouse moved to (723, 388)
Screenshot: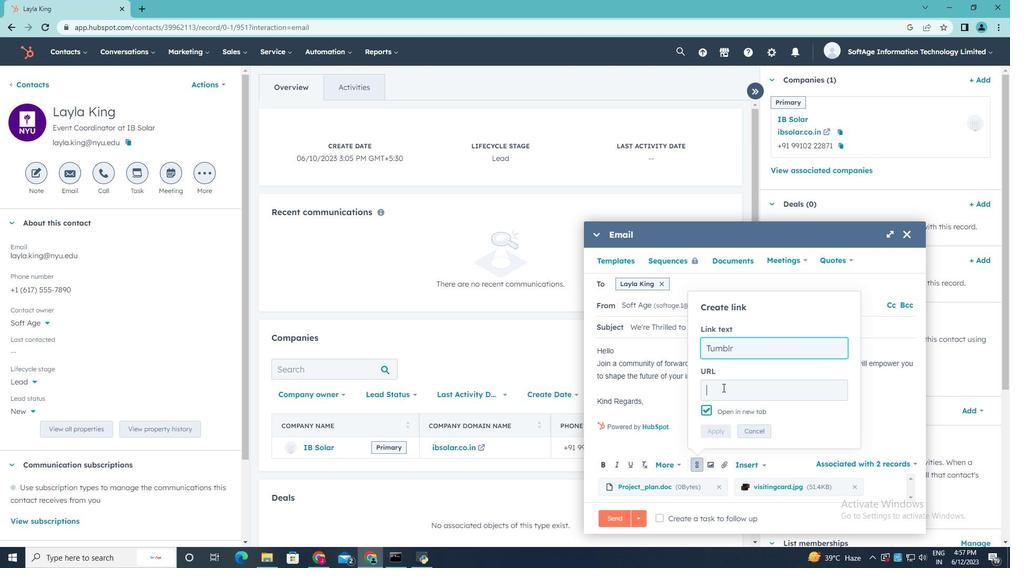 
Action: Key pressed www.tumblr.com
Screenshot: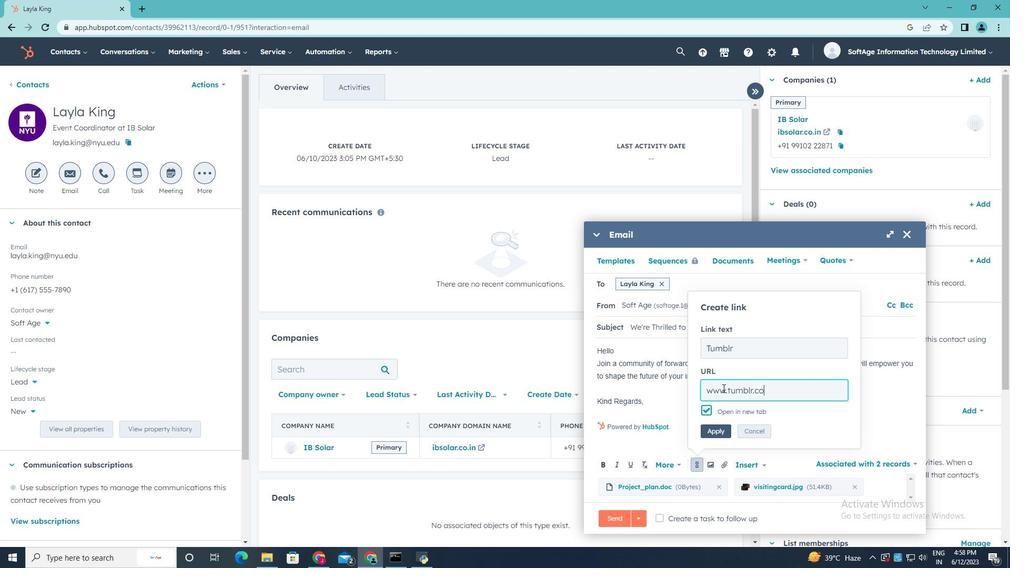 
Action: Mouse moved to (718, 431)
Screenshot: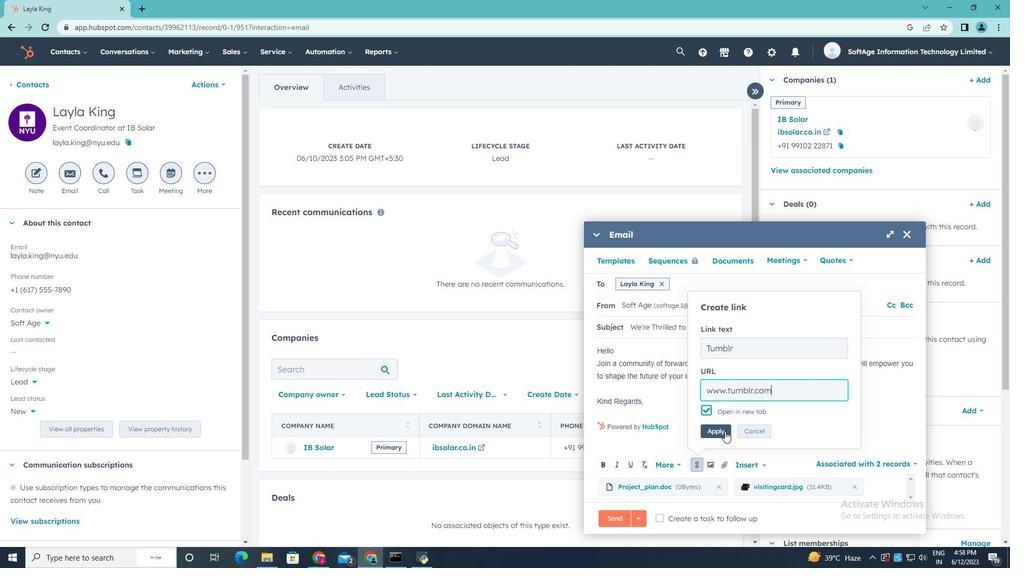 
Action: Mouse pressed left at (718, 431)
Screenshot: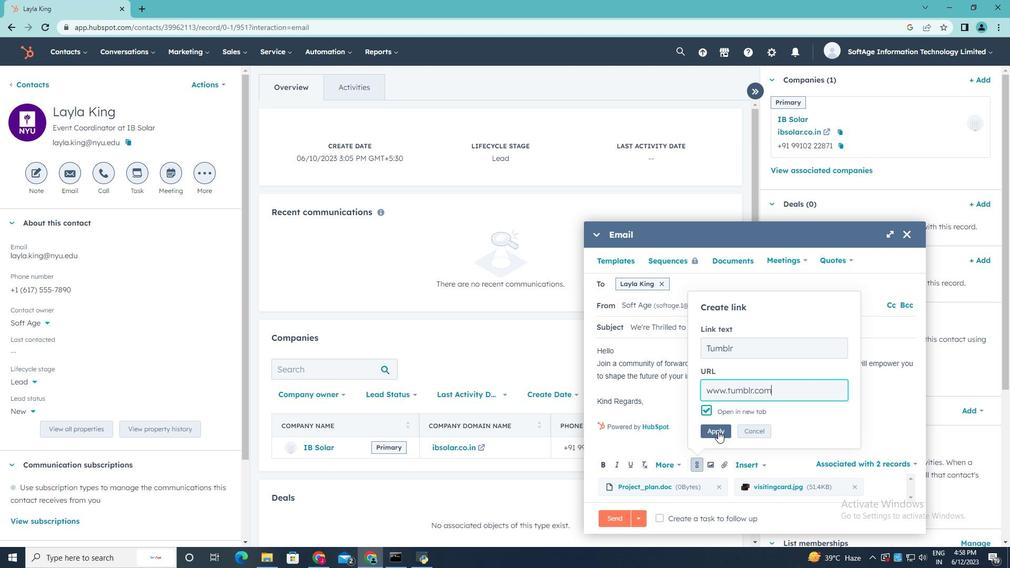
Action: Mouse moved to (658, 517)
Screenshot: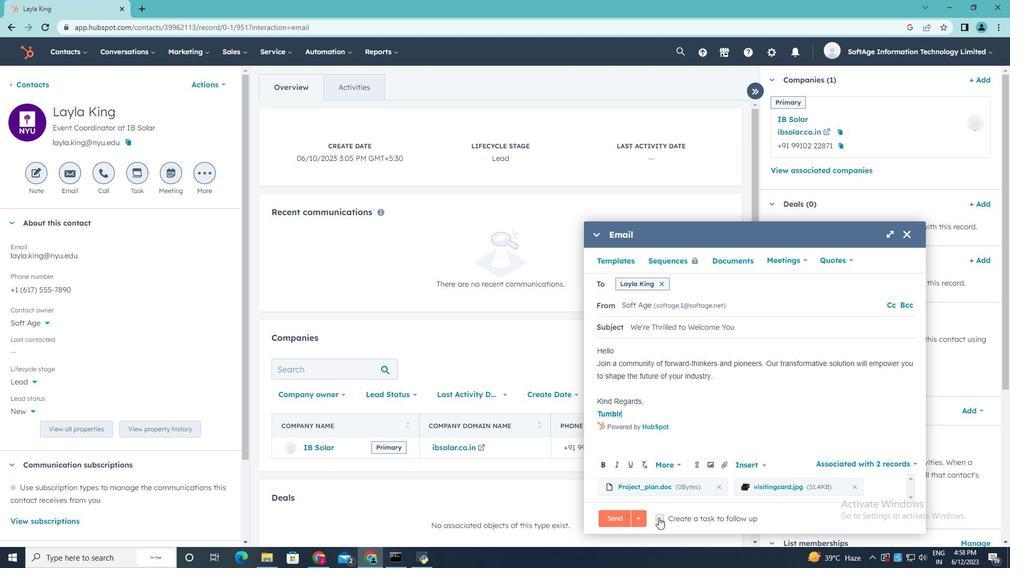 
Action: Mouse pressed left at (658, 517)
Screenshot: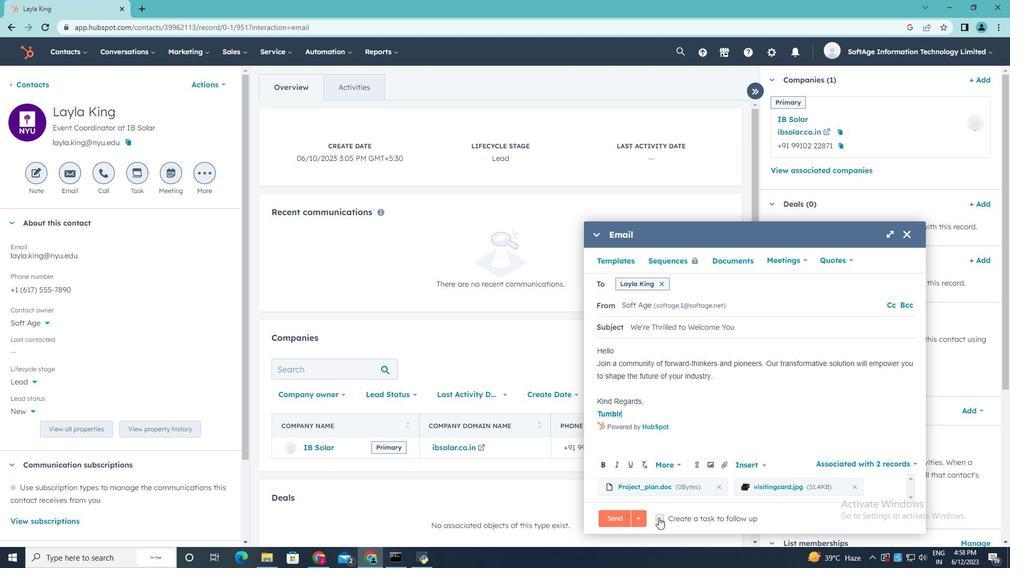 
Action: Mouse moved to (875, 518)
Screenshot: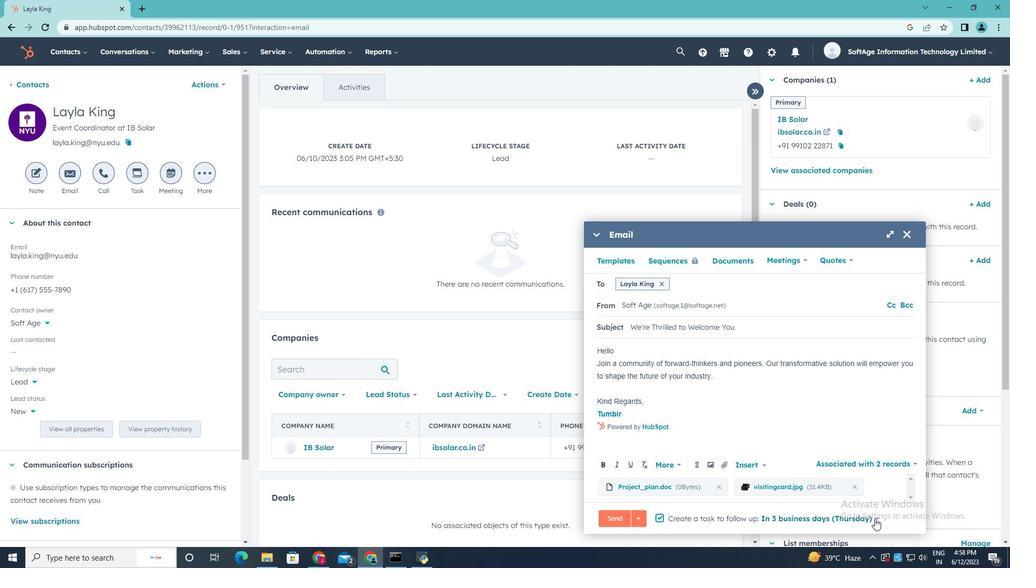 
Action: Mouse pressed left at (875, 518)
Screenshot: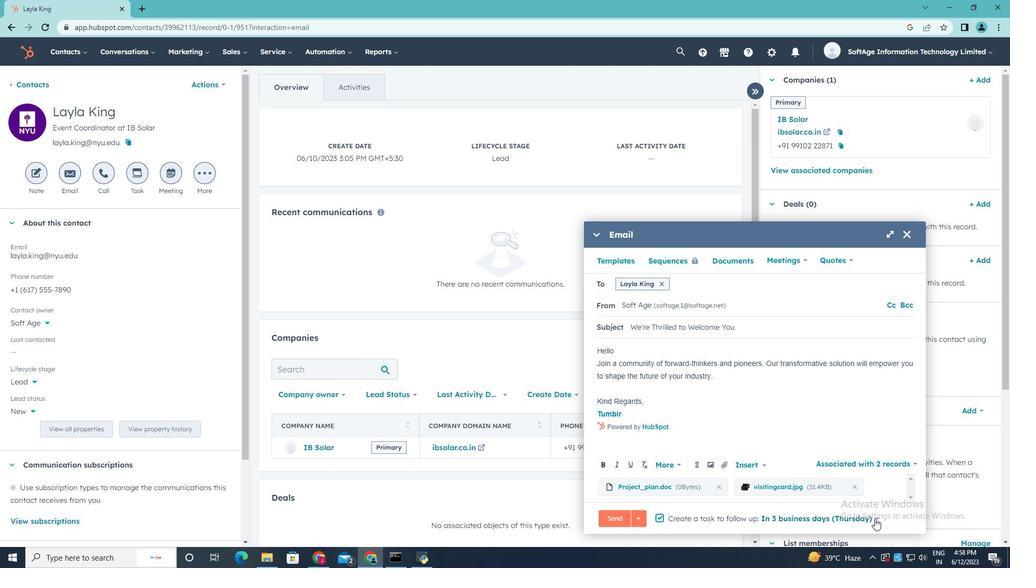 
Action: Mouse moved to (842, 458)
Screenshot: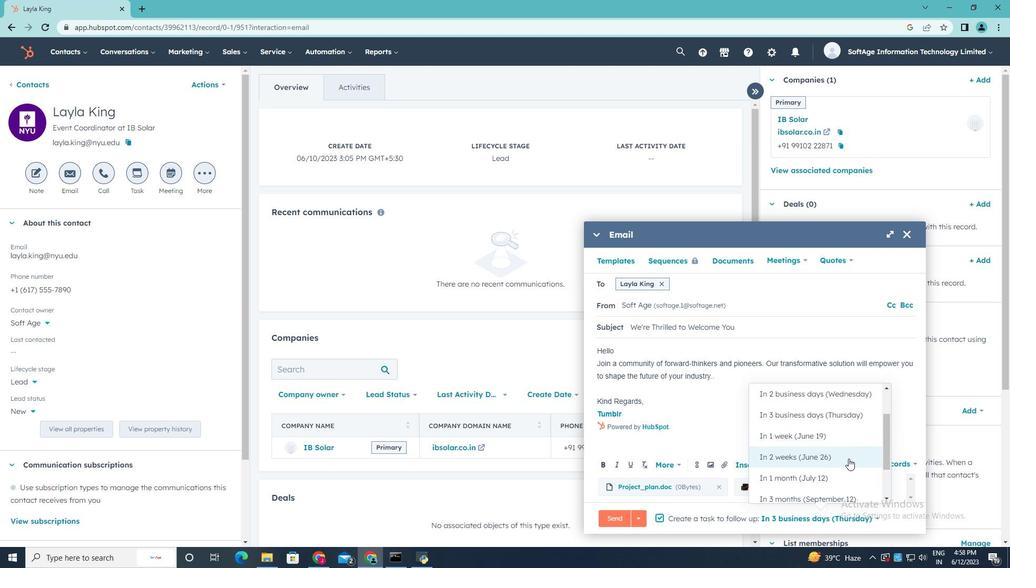 
Action: Mouse pressed left at (842, 458)
Screenshot: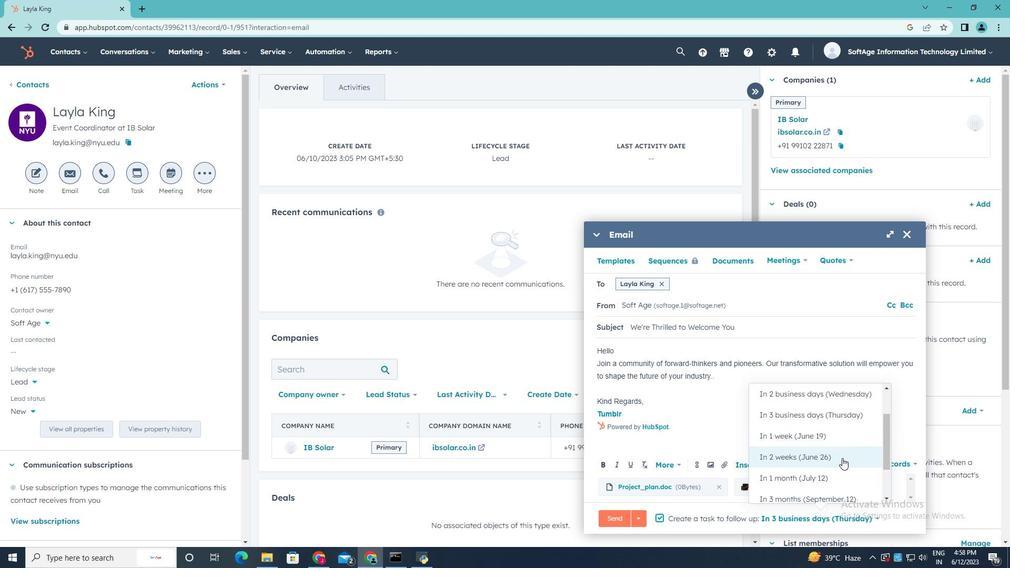 
Action: Mouse moved to (611, 518)
Screenshot: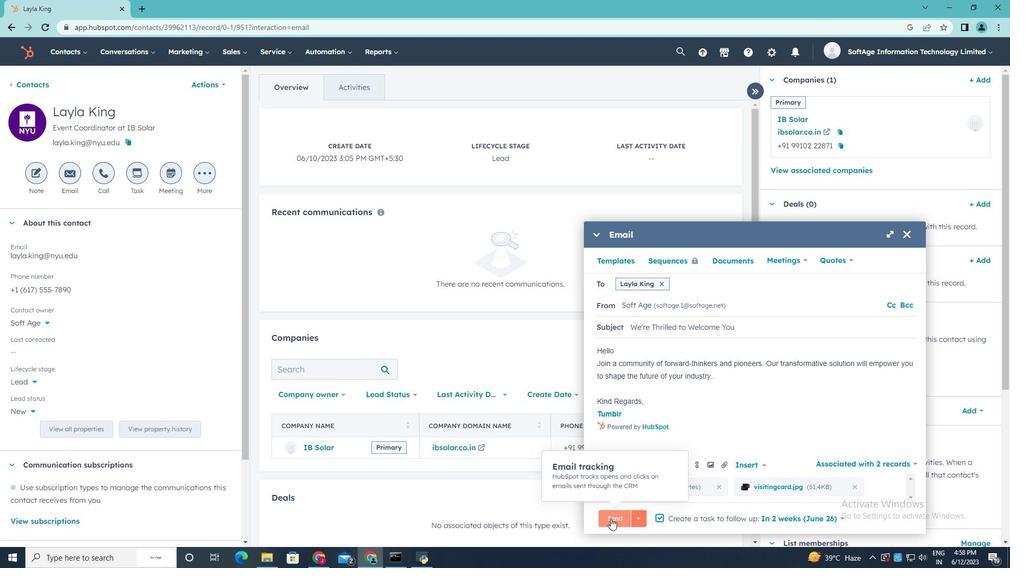 
Action: Mouse pressed left at (611, 518)
Screenshot: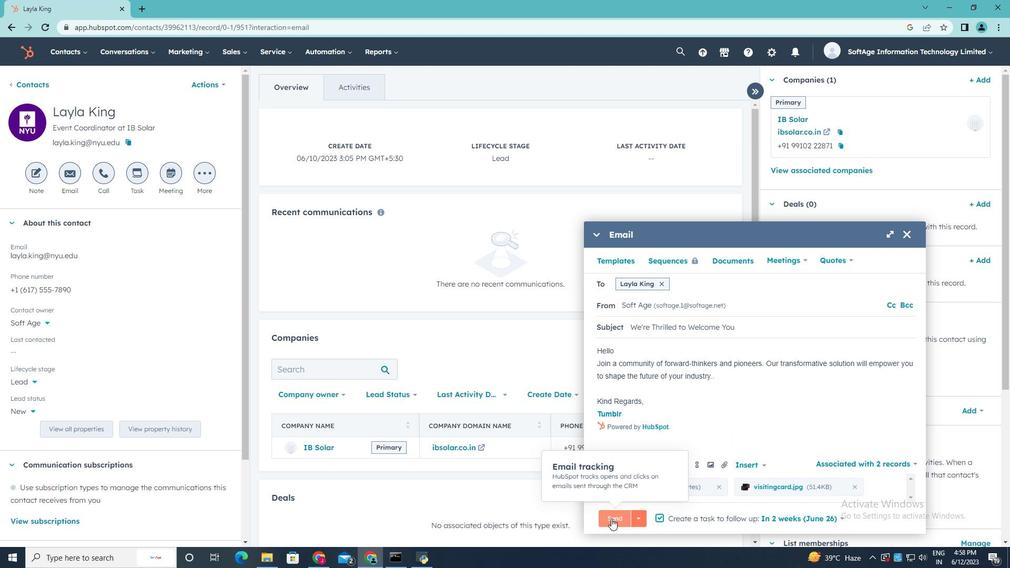 
